 Task: Find connections with filter location Mont-Royal with filter topic #LetsWork with filter profile language German with filter current company Iris Software Inc. with filter school St. Dominic Savio High School with filter industry Retail Motor Vehicles with filter service category Packaging Design with filter keywords title Business Analyst
Action: Mouse moved to (285, 331)
Screenshot: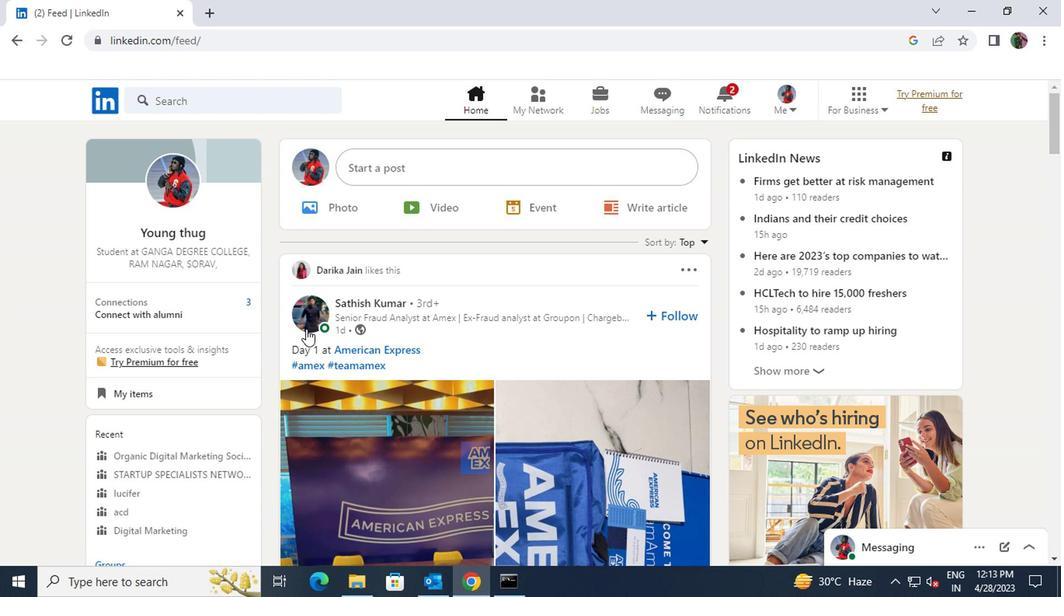 
Action: Mouse pressed left at (285, 331)
Screenshot: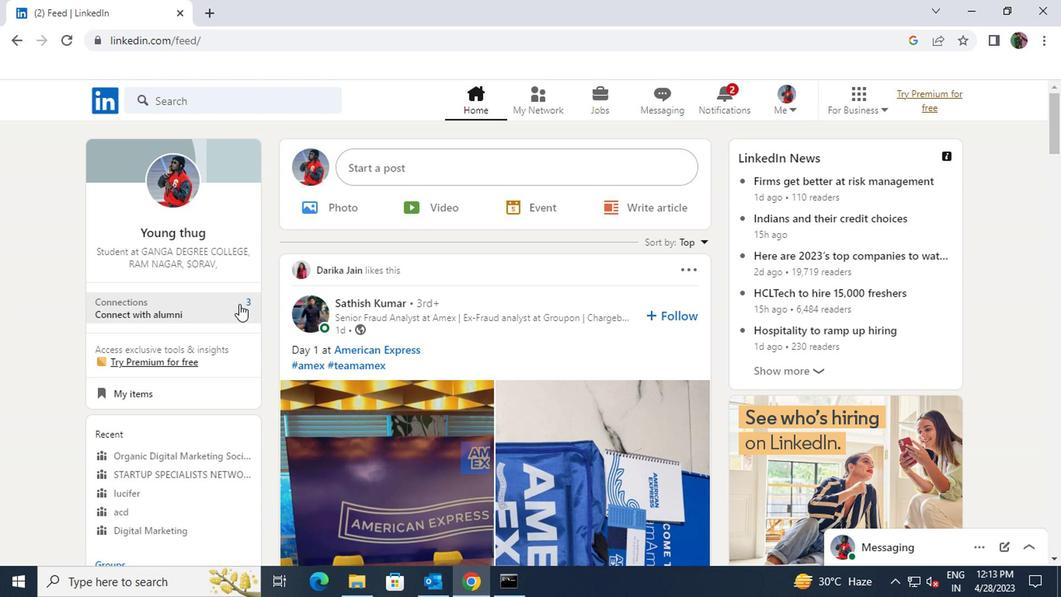 
Action: Mouse moved to (306, 250)
Screenshot: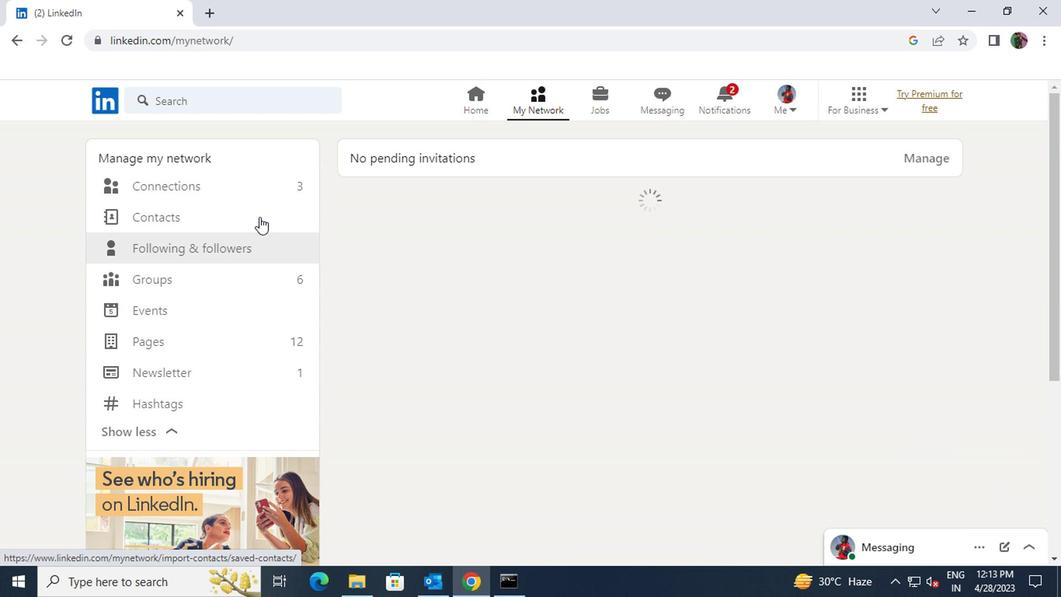 
Action: Mouse pressed left at (306, 250)
Screenshot: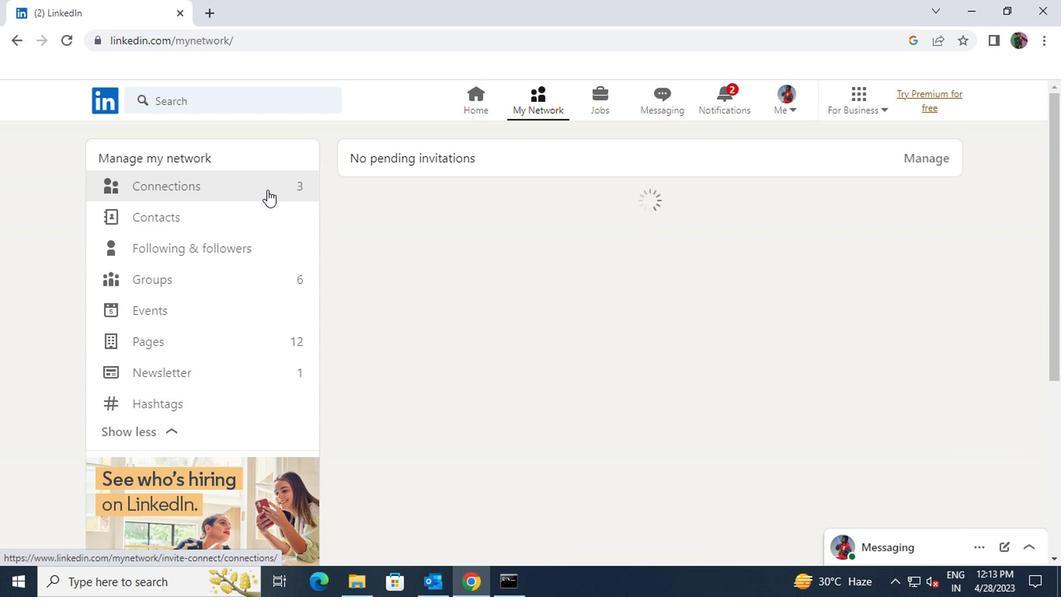 
Action: Mouse moved to (557, 245)
Screenshot: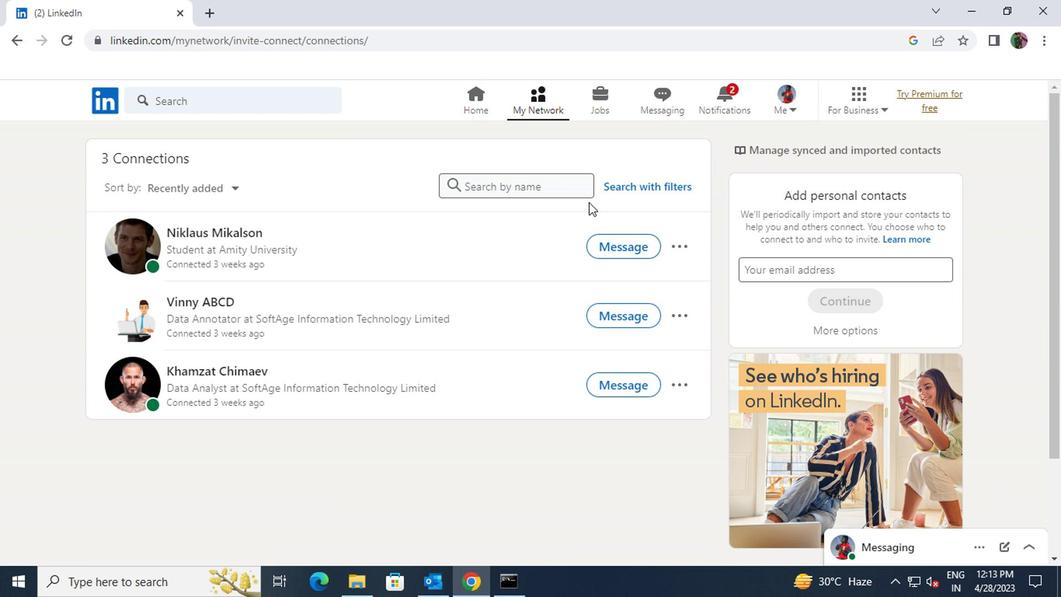 
Action: Mouse pressed left at (557, 245)
Screenshot: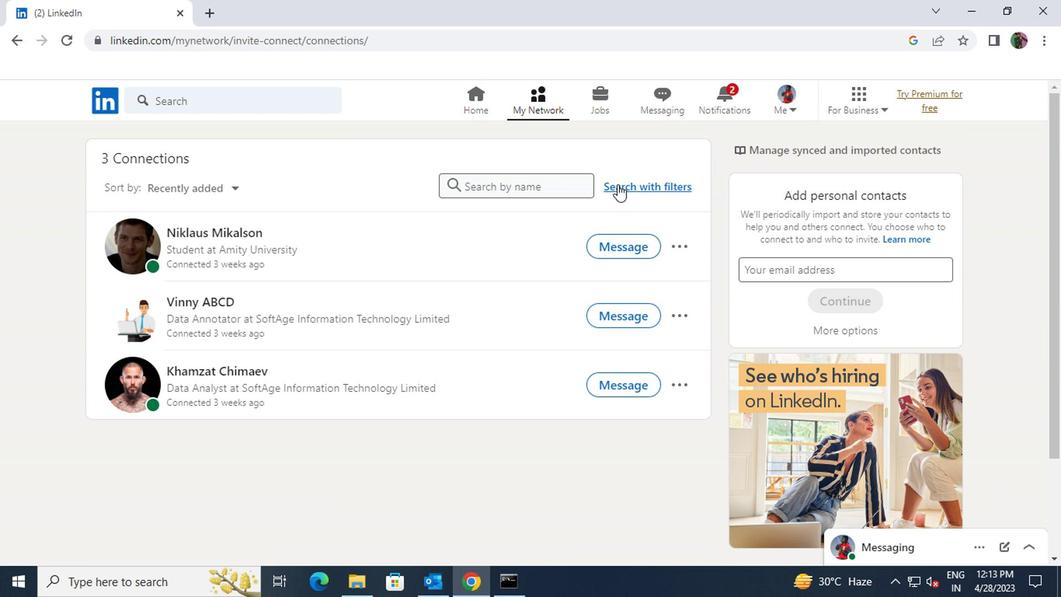 
Action: Mouse moved to (524, 217)
Screenshot: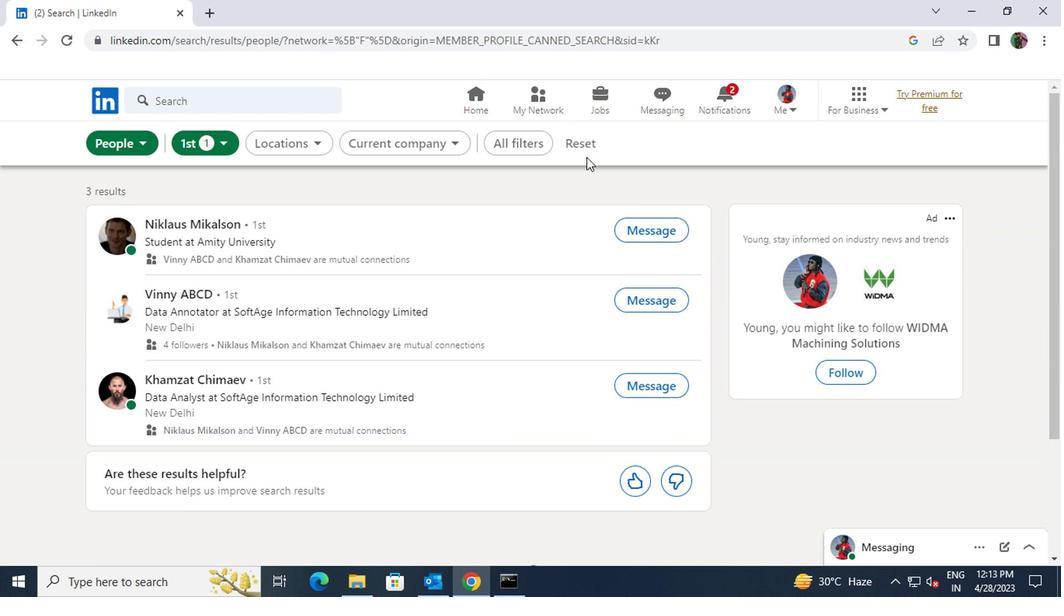 
Action: Mouse pressed left at (524, 217)
Screenshot: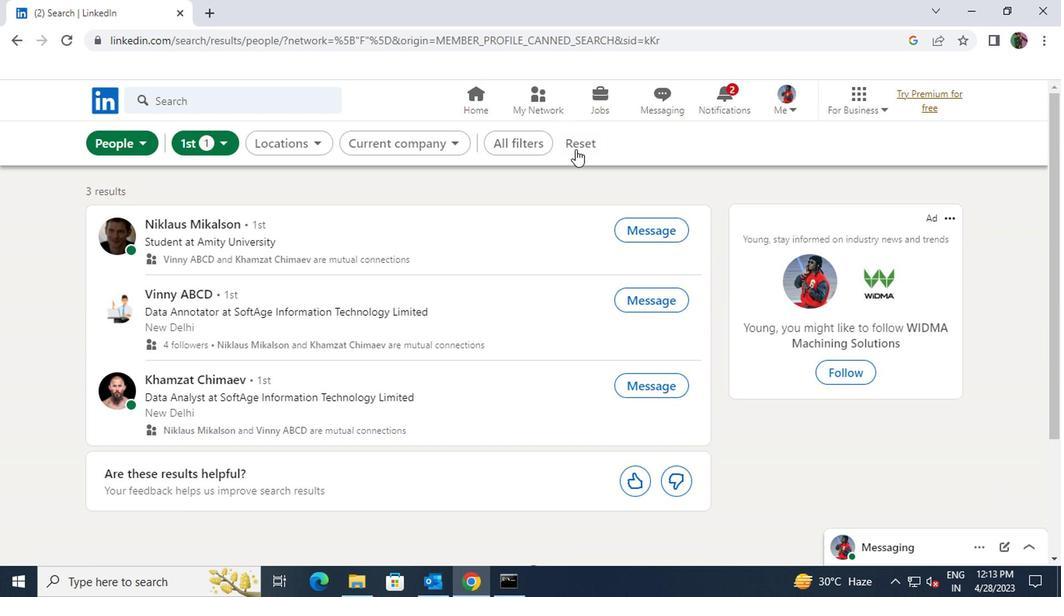 
Action: Mouse moved to (511, 214)
Screenshot: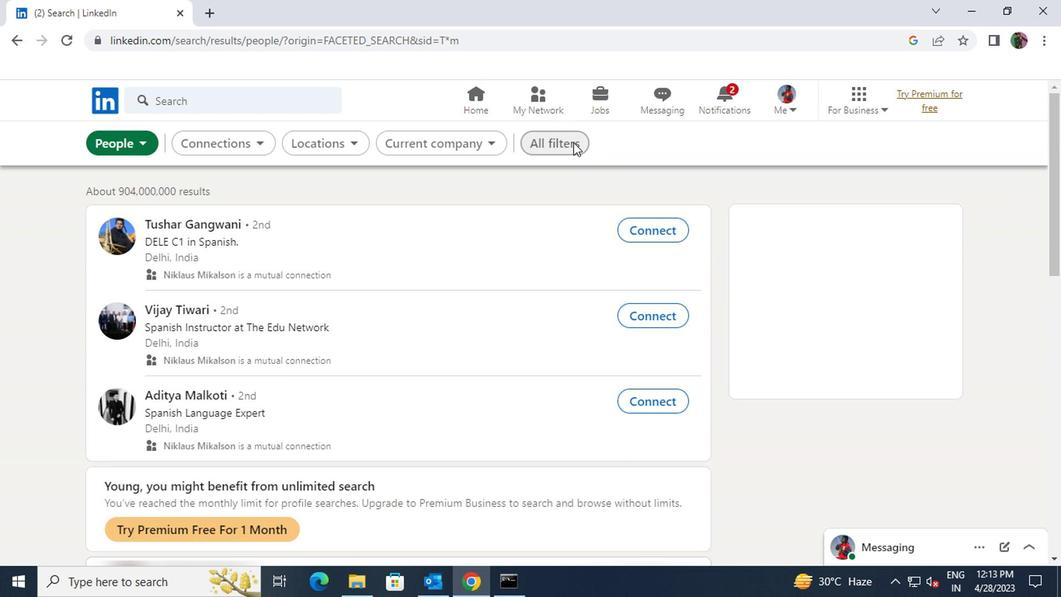 
Action: Mouse pressed left at (511, 214)
Screenshot: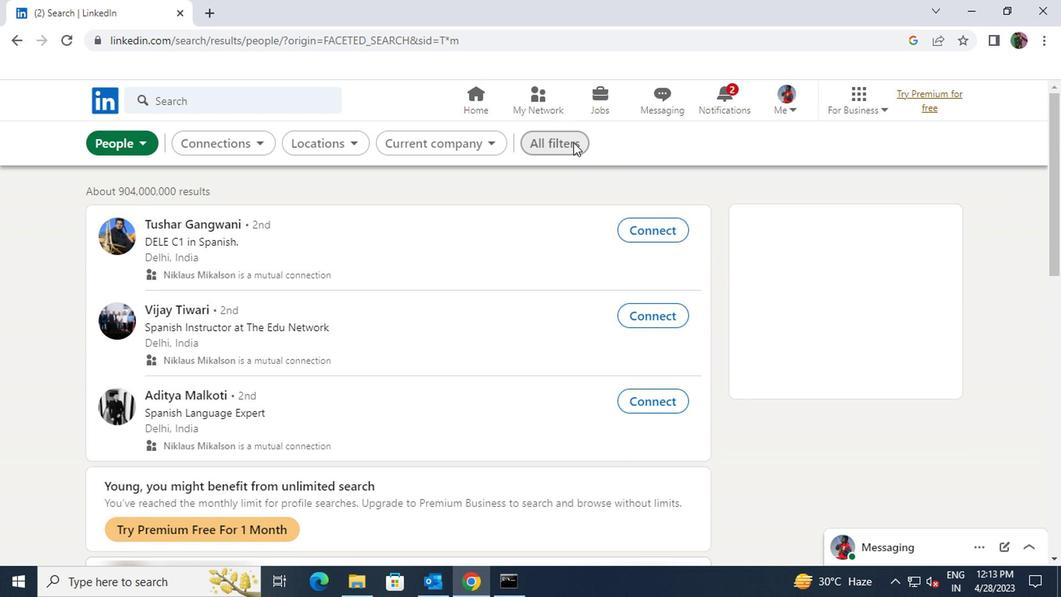 
Action: Mouse moved to (669, 343)
Screenshot: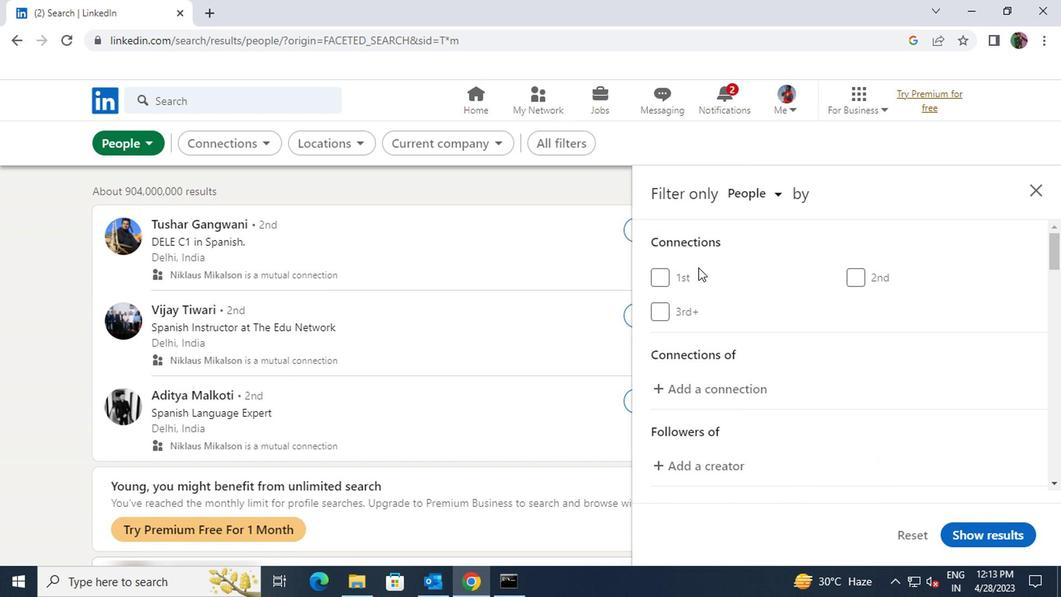 
Action: Mouse scrolled (669, 342) with delta (0, 0)
Screenshot: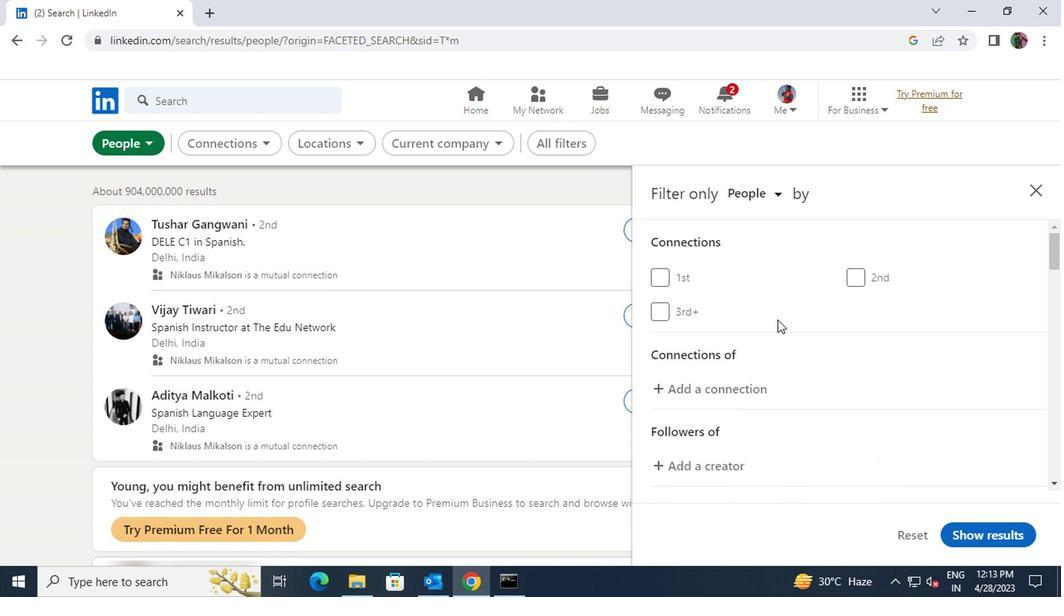 
Action: Mouse scrolled (669, 342) with delta (0, 0)
Screenshot: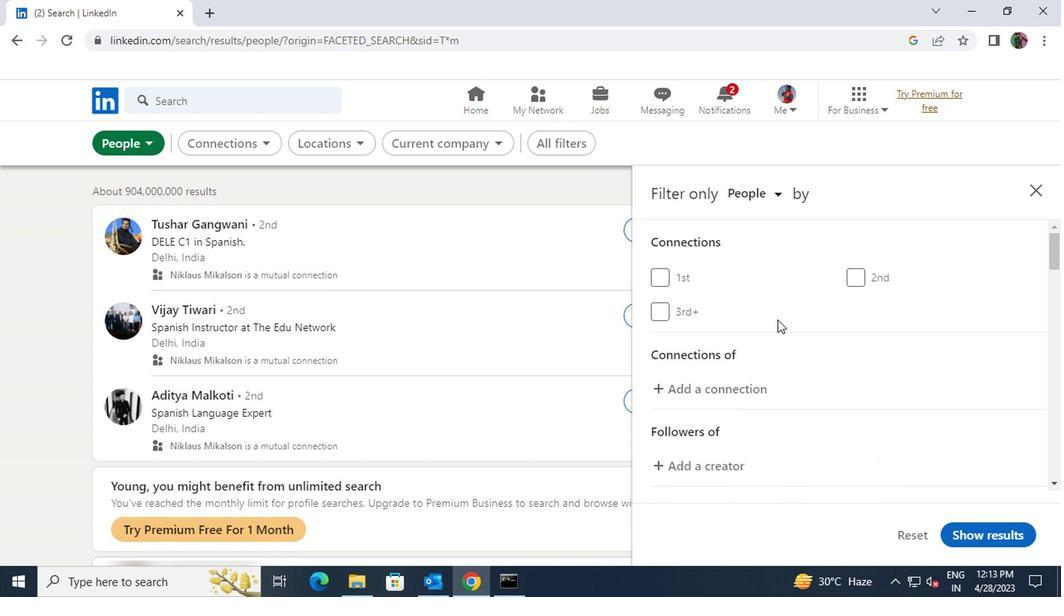 
Action: Mouse scrolled (669, 342) with delta (0, 0)
Screenshot: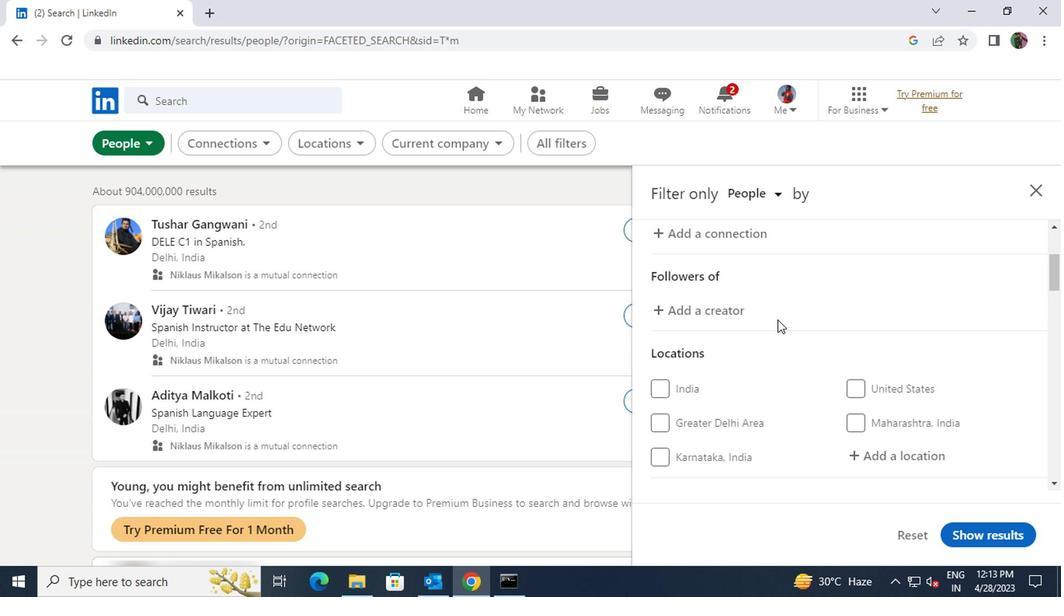 
Action: Mouse moved to (727, 386)
Screenshot: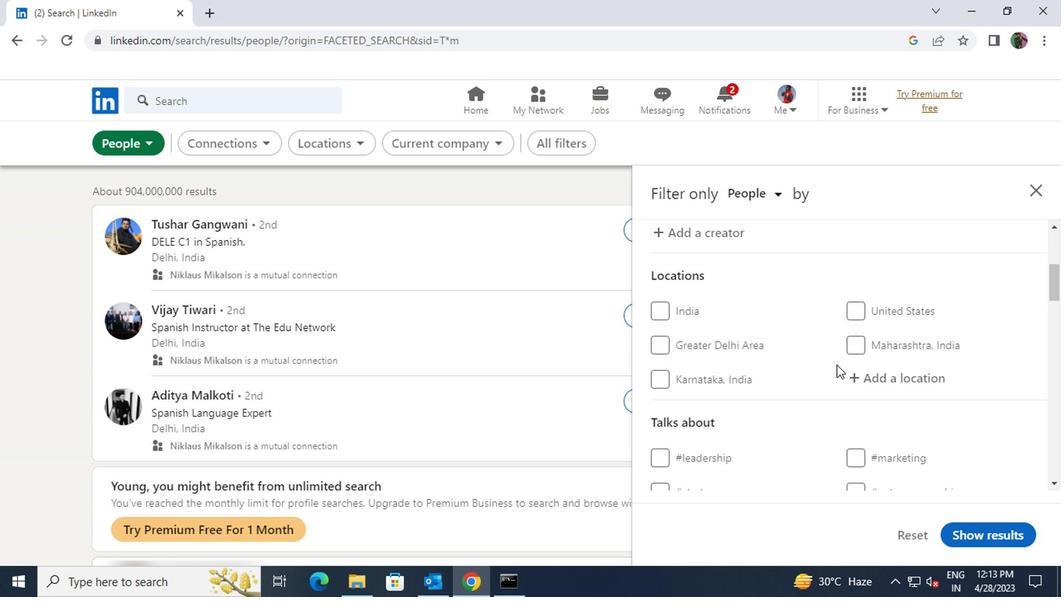 
Action: Mouse pressed left at (727, 386)
Screenshot: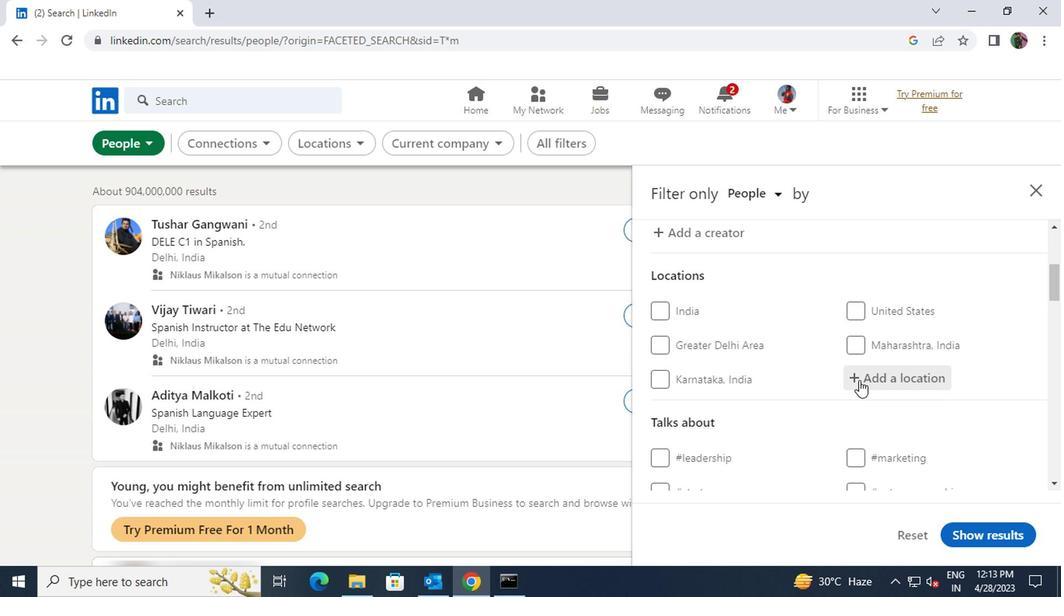 
Action: Key pressed <Key.shift>MONT<Key.space><Key.shift>ROYAL
Screenshot: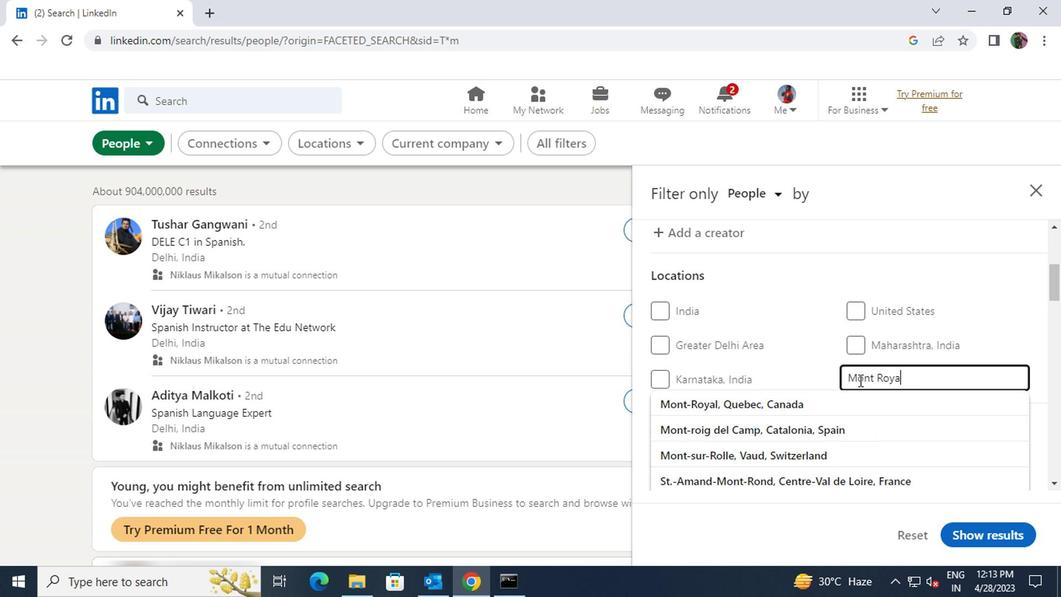 
Action: Mouse moved to (732, 400)
Screenshot: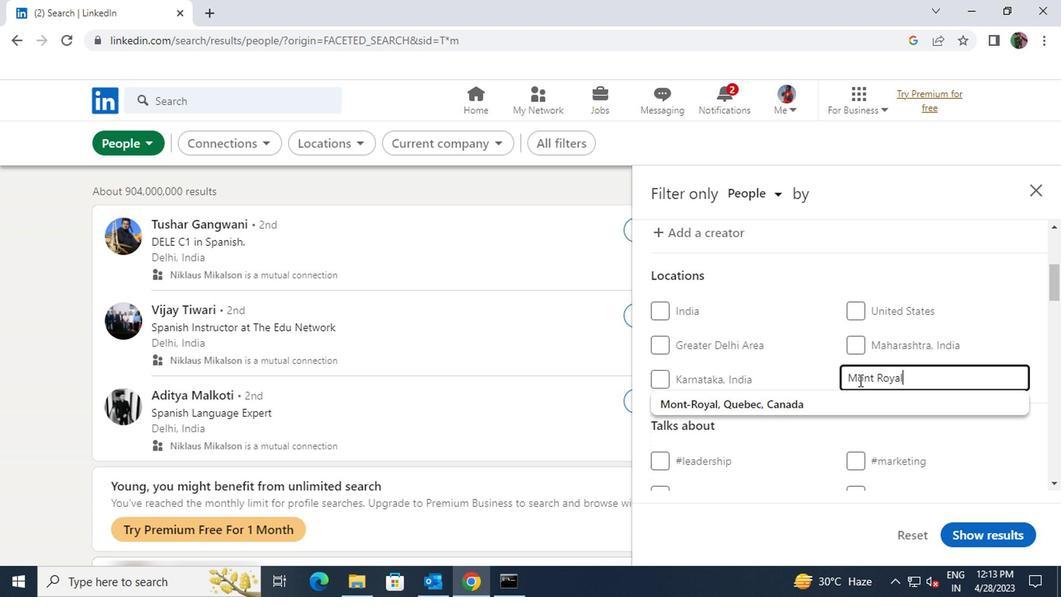 
Action: Mouse pressed left at (732, 400)
Screenshot: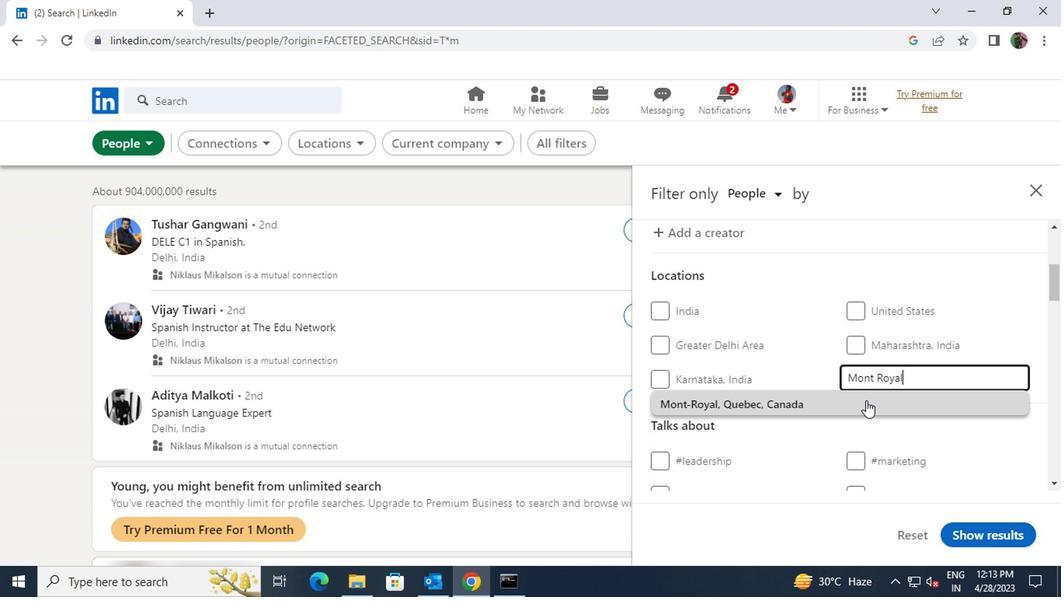 
Action: Mouse scrolled (732, 400) with delta (0, 0)
Screenshot: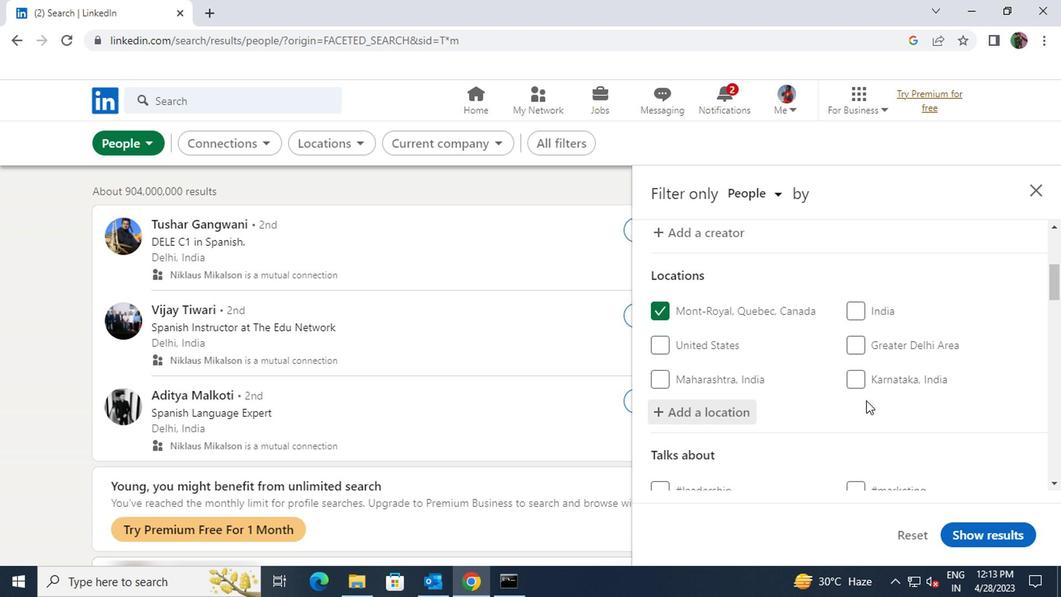 
Action: Mouse scrolled (732, 400) with delta (0, 0)
Screenshot: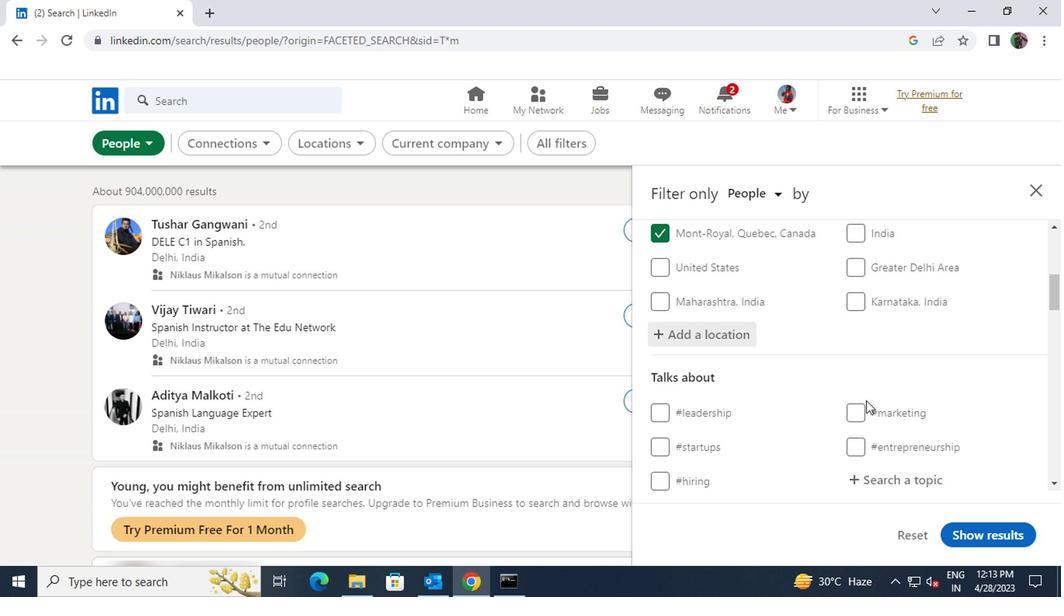 
Action: Mouse pressed left at (732, 400)
Screenshot: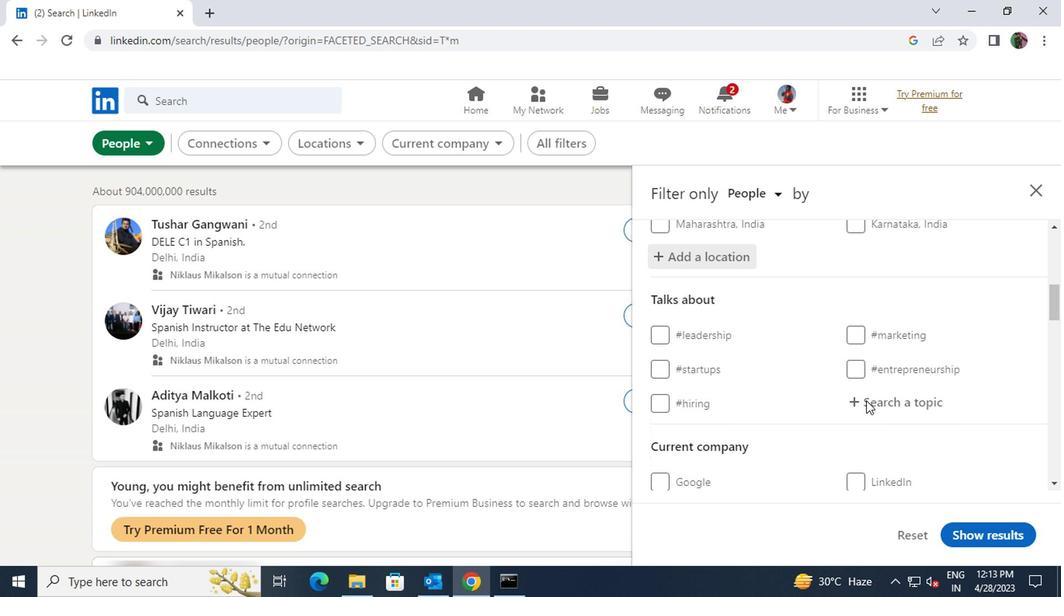 
Action: Key pressed <Key.shift>LETSWORK
Screenshot: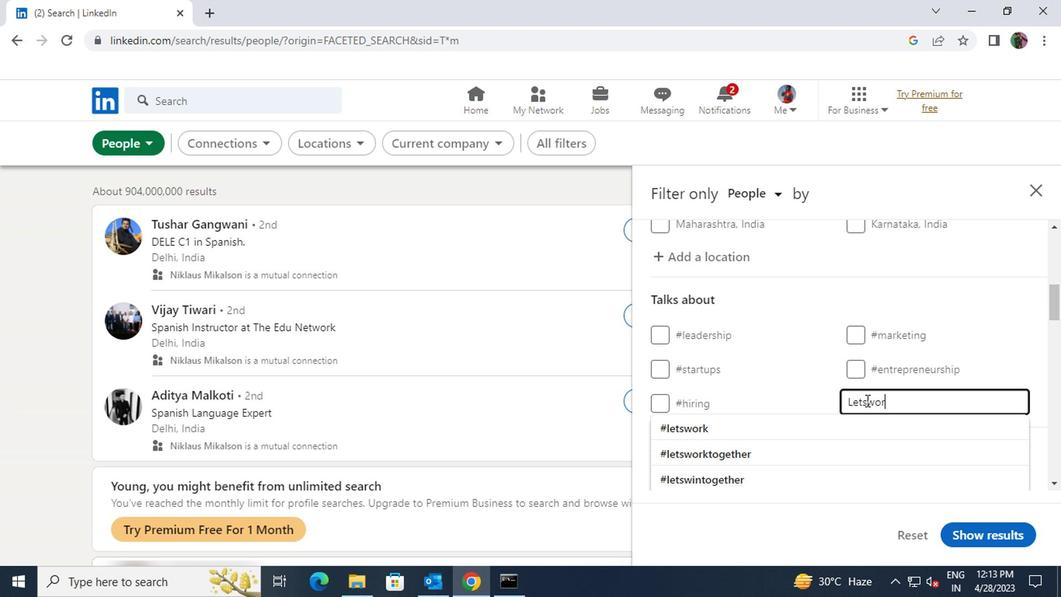 
Action: Mouse moved to (723, 413)
Screenshot: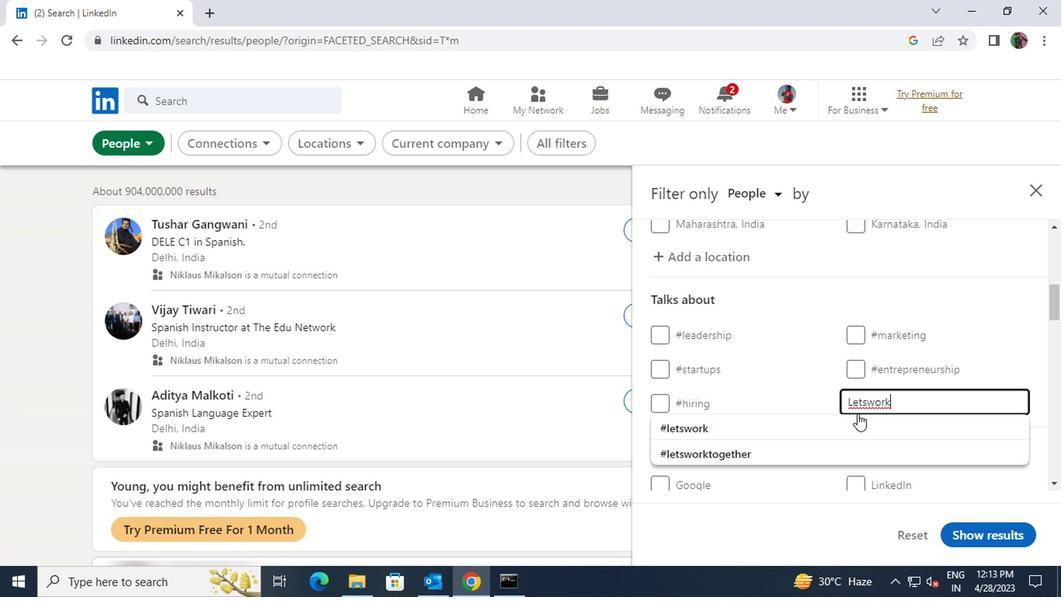 
Action: Mouse pressed left at (723, 413)
Screenshot: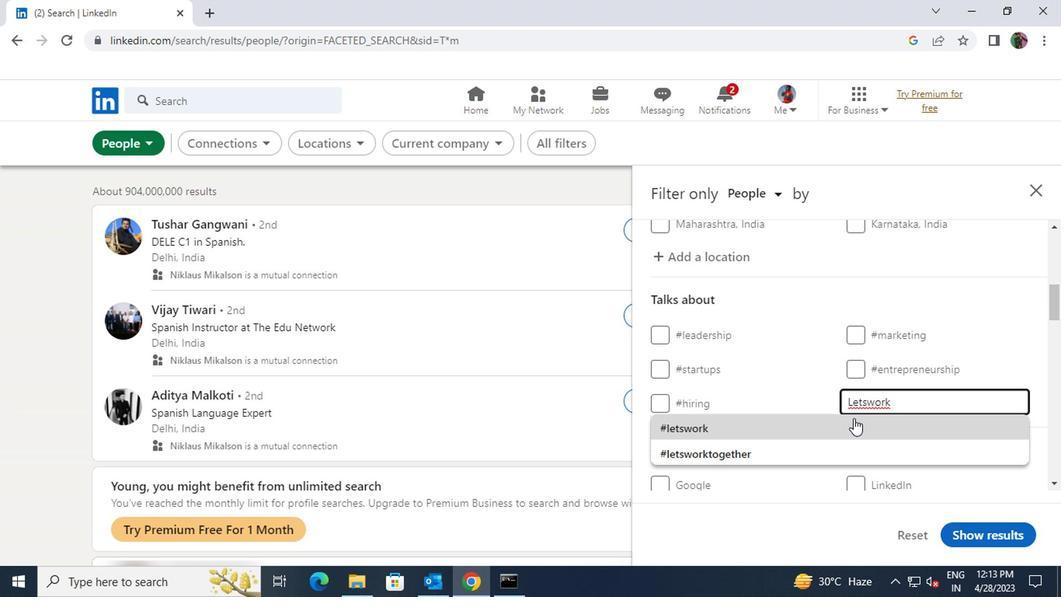 
Action: Mouse scrolled (723, 413) with delta (0, 0)
Screenshot: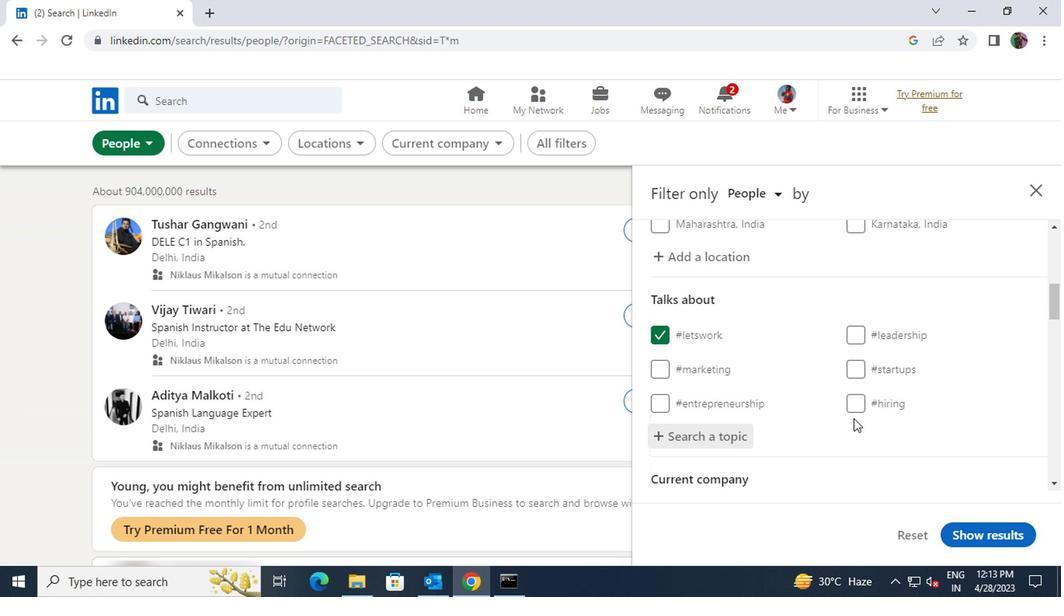 
Action: Mouse scrolled (723, 413) with delta (0, 0)
Screenshot: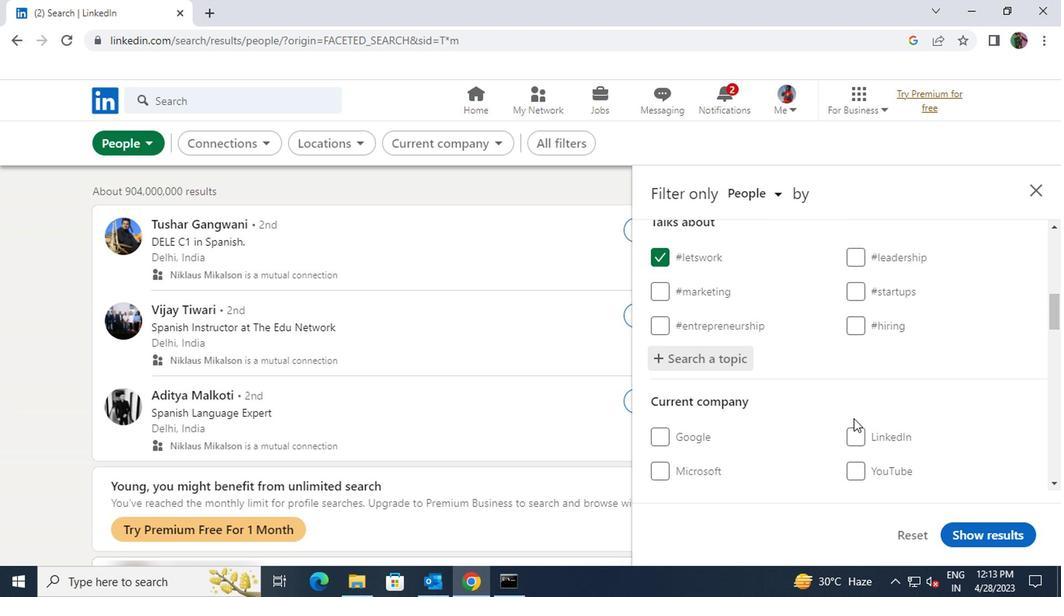 
Action: Mouse scrolled (723, 413) with delta (0, 0)
Screenshot: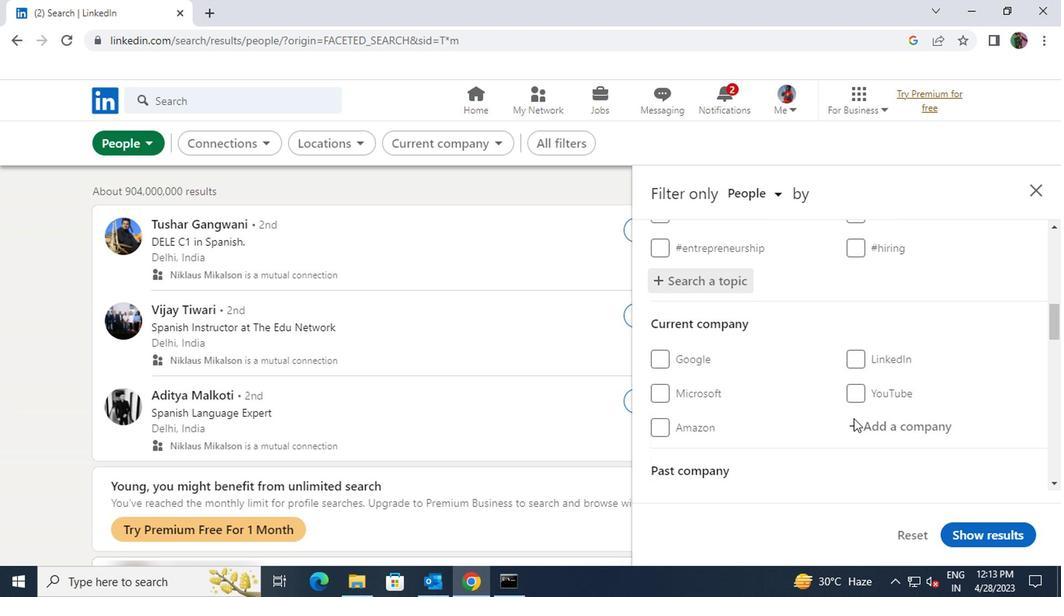 
Action: Mouse scrolled (723, 413) with delta (0, 0)
Screenshot: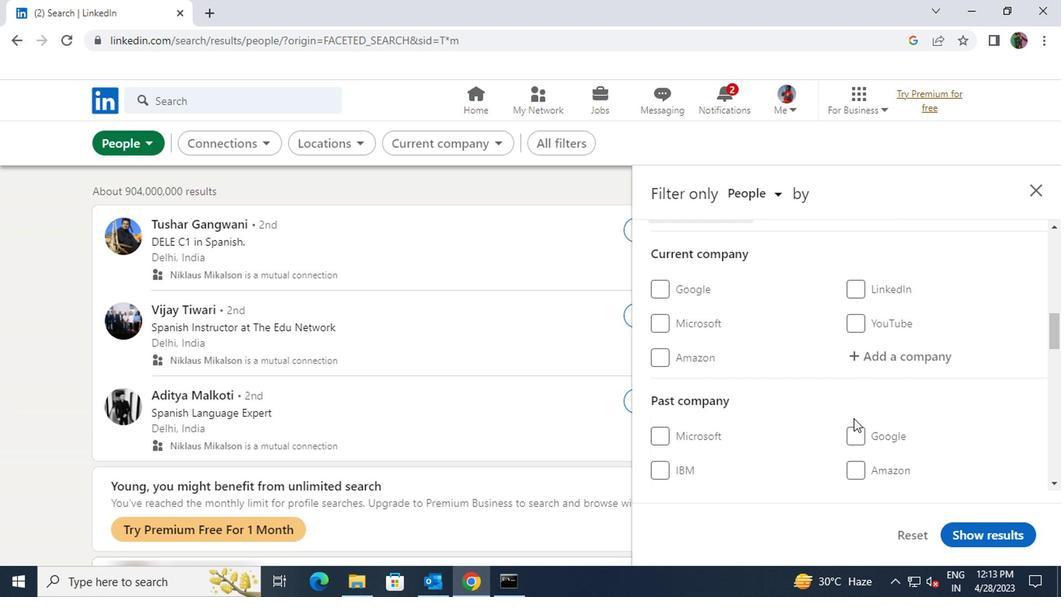
Action: Mouse scrolled (723, 413) with delta (0, 0)
Screenshot: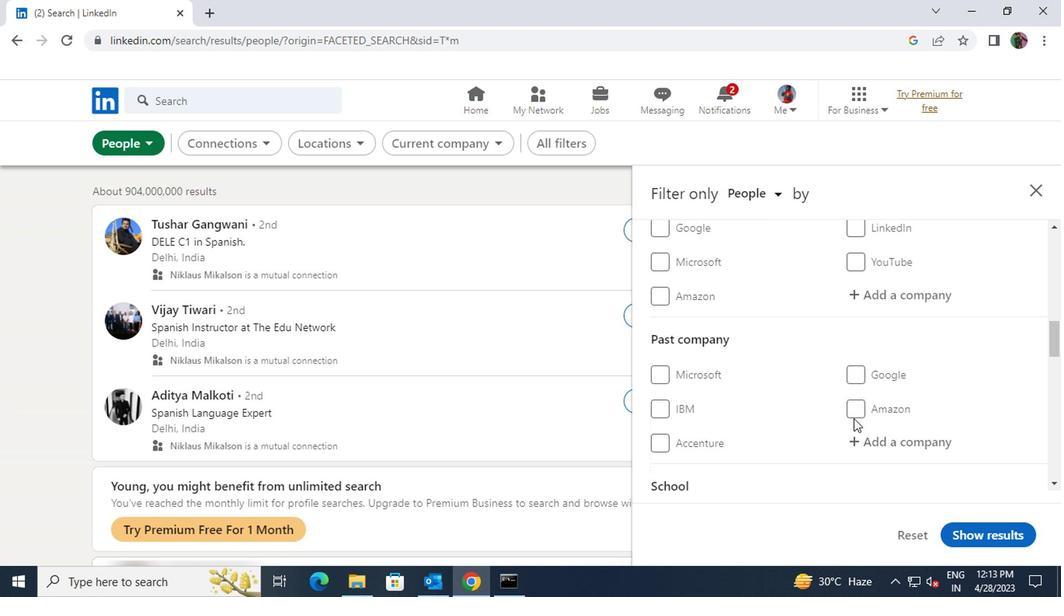 
Action: Mouse scrolled (723, 413) with delta (0, 0)
Screenshot: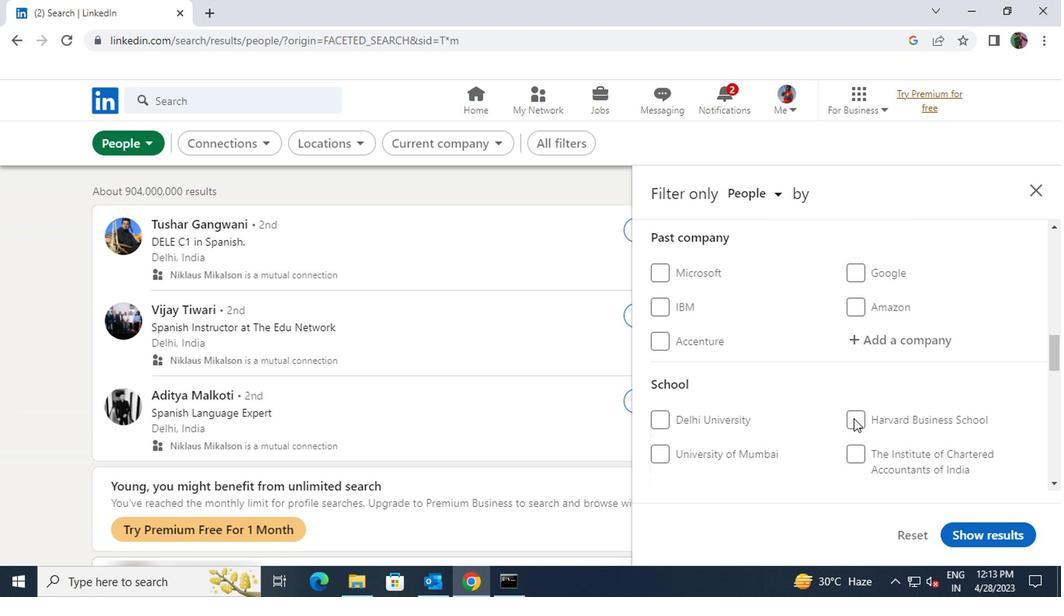 
Action: Mouse scrolled (723, 413) with delta (0, 0)
Screenshot: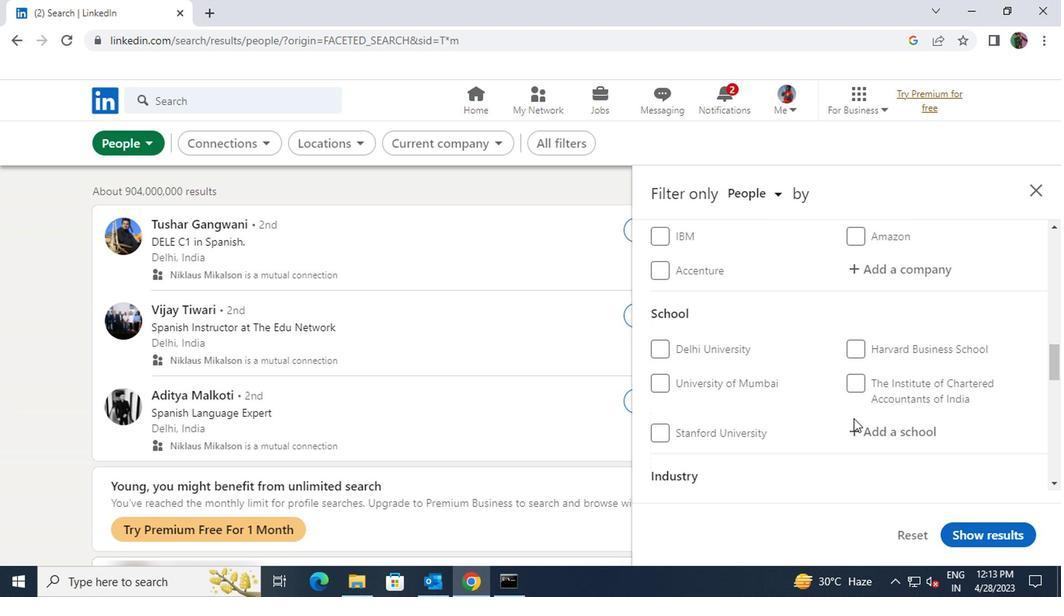 
Action: Mouse scrolled (723, 413) with delta (0, 0)
Screenshot: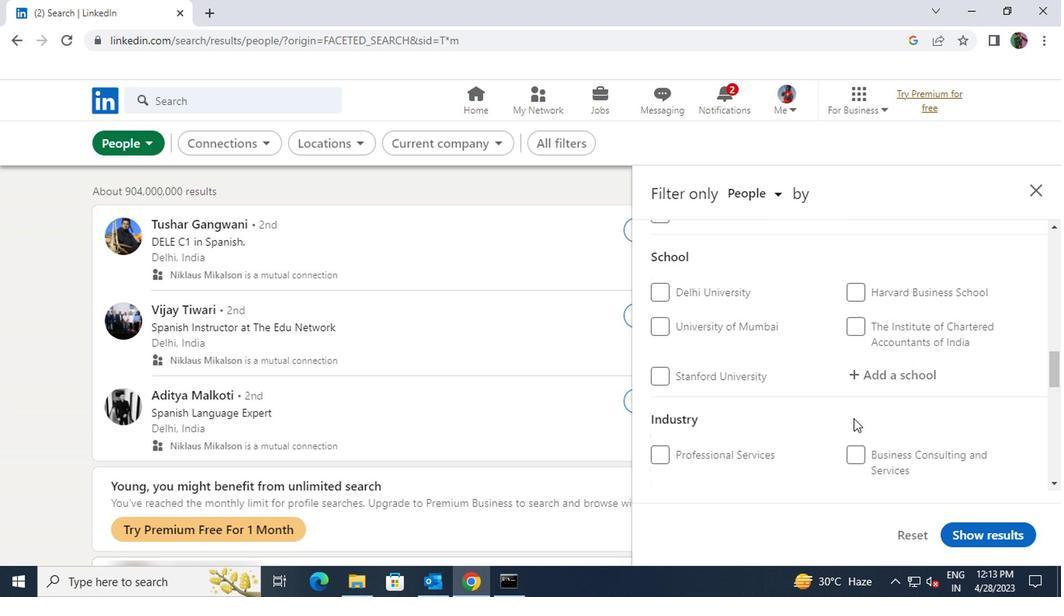 
Action: Mouse scrolled (723, 413) with delta (0, 0)
Screenshot: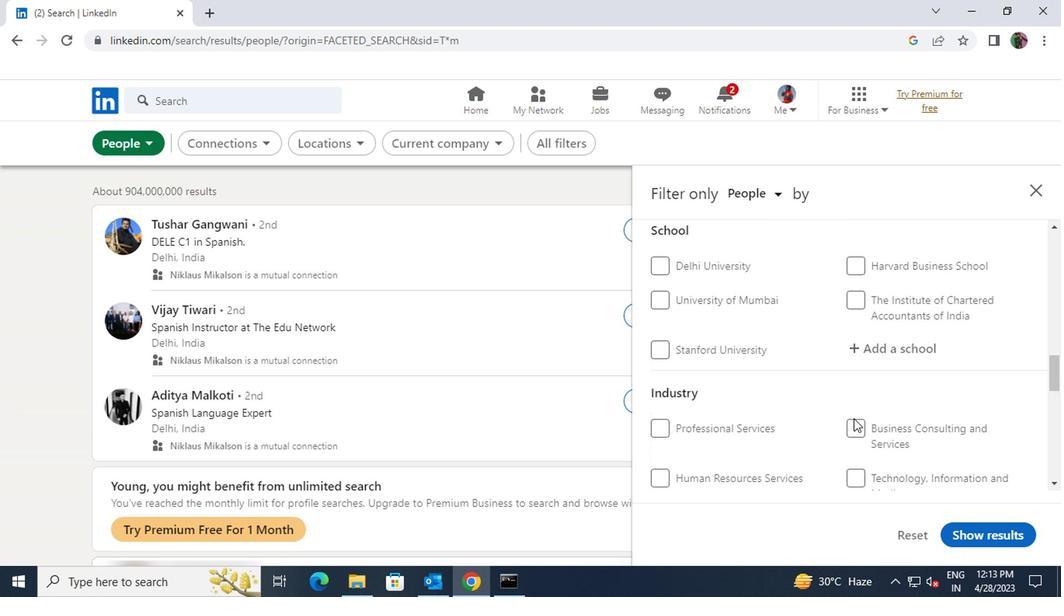 
Action: Mouse scrolled (723, 413) with delta (0, 0)
Screenshot: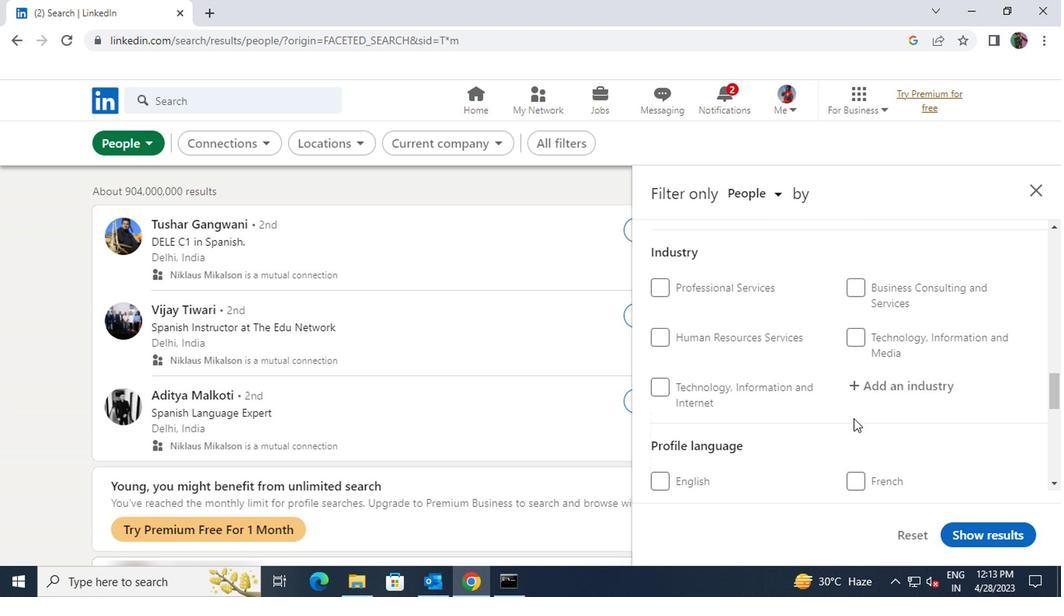 
Action: Mouse moved to (591, 437)
Screenshot: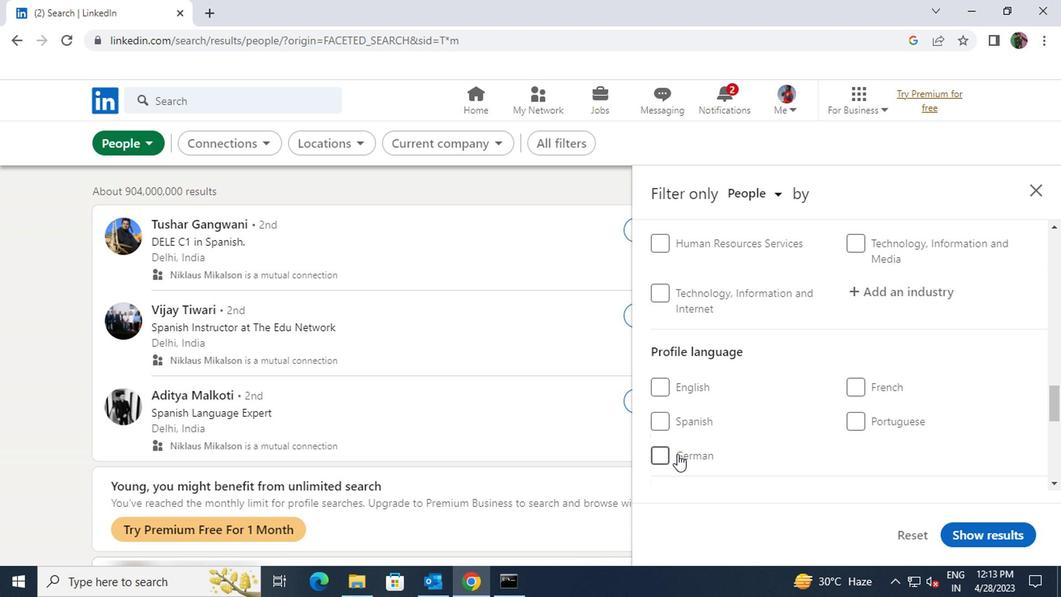 
Action: Mouse pressed left at (591, 437)
Screenshot: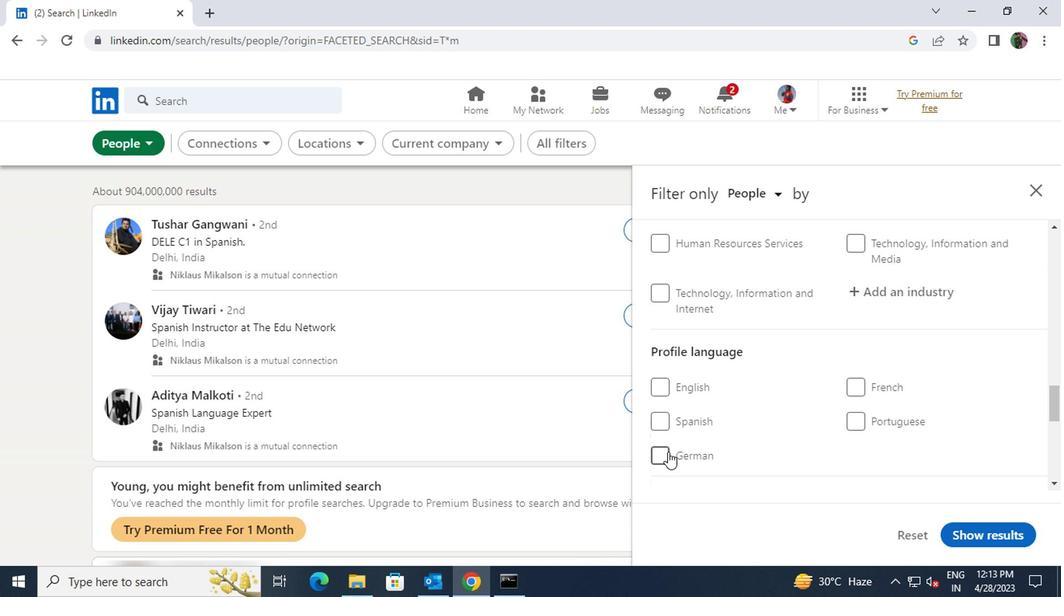 
Action: Mouse moved to (679, 427)
Screenshot: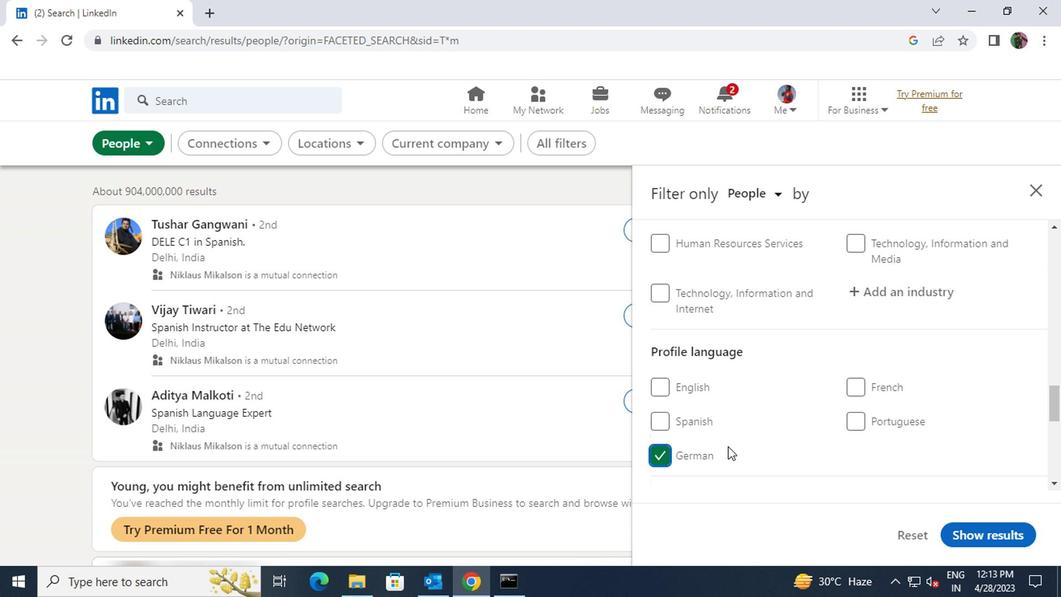 
Action: Mouse scrolled (679, 428) with delta (0, 0)
Screenshot: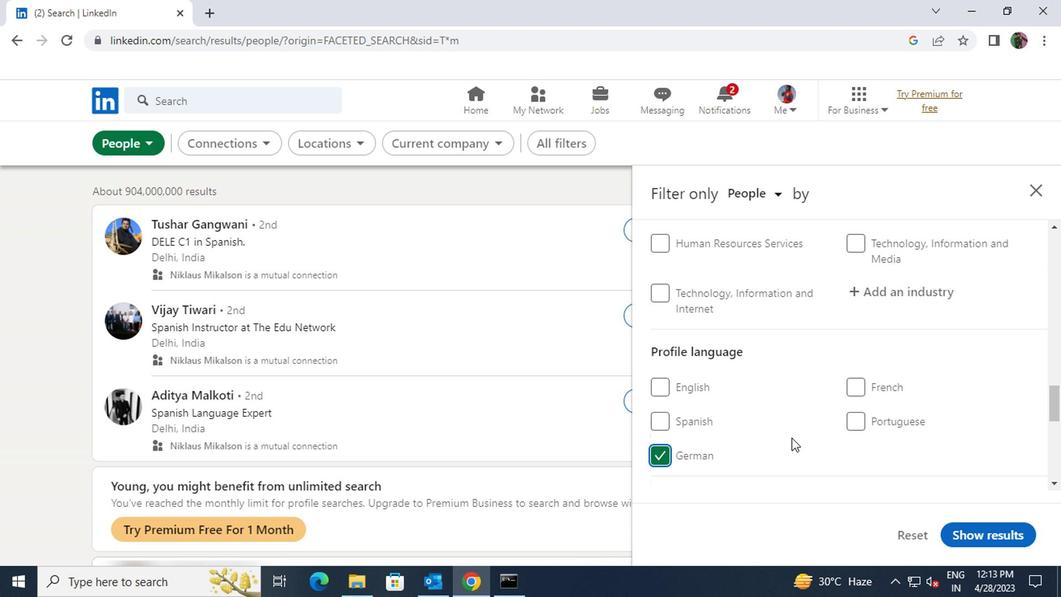
Action: Mouse scrolled (679, 428) with delta (0, 0)
Screenshot: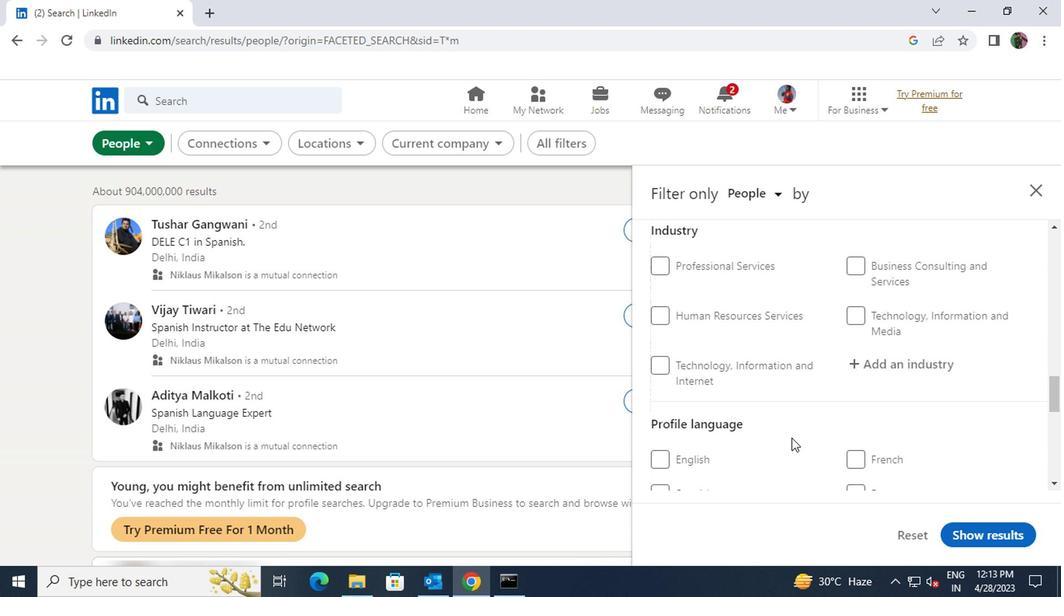 
Action: Mouse scrolled (679, 428) with delta (0, 0)
Screenshot: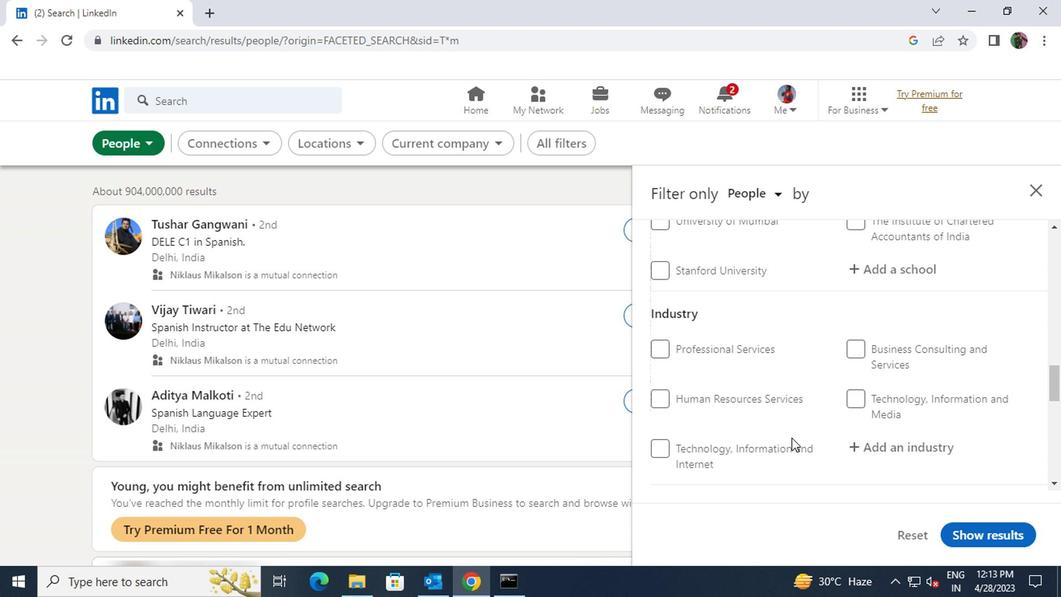 
Action: Mouse scrolled (679, 428) with delta (0, 0)
Screenshot: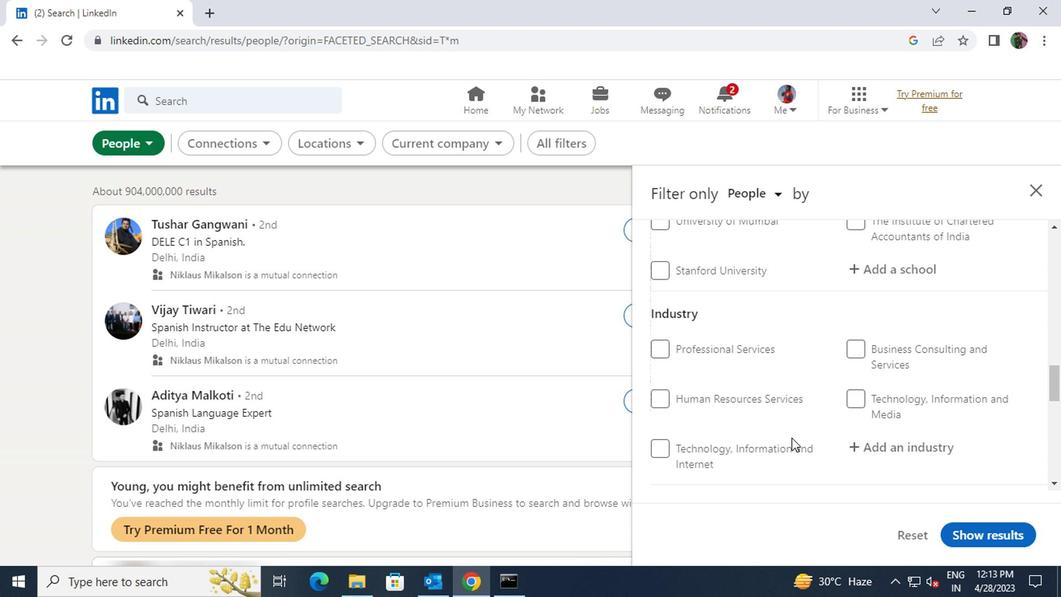 
Action: Mouse scrolled (679, 428) with delta (0, 0)
Screenshot: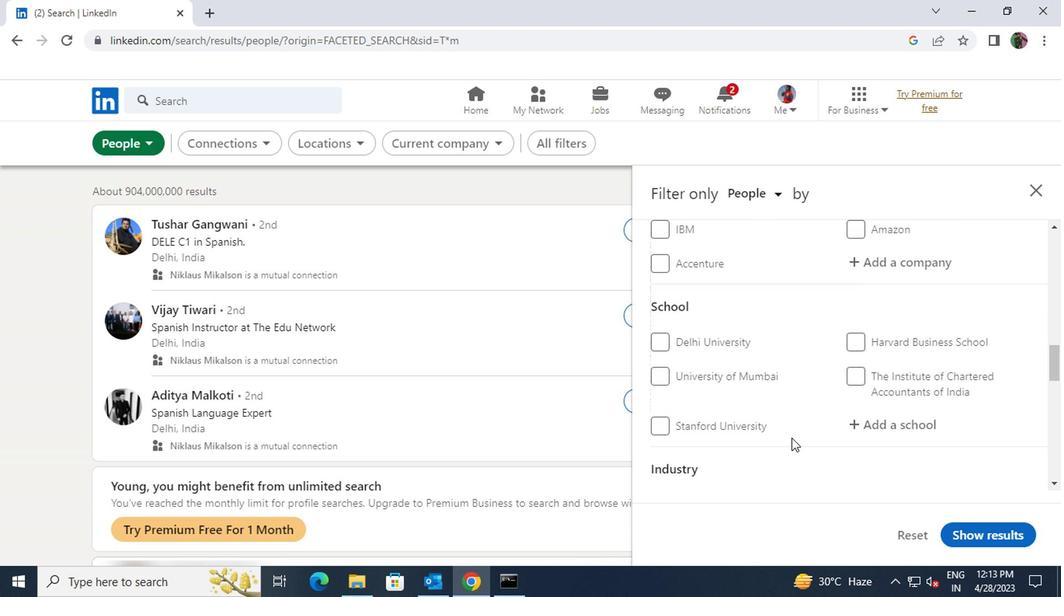 
Action: Mouse scrolled (679, 428) with delta (0, 0)
Screenshot: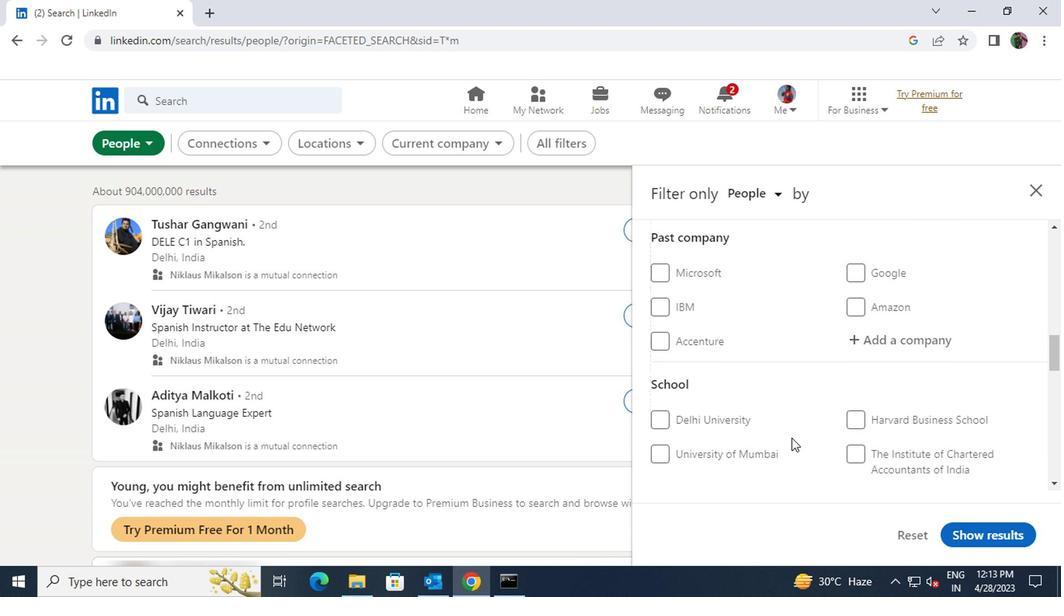 
Action: Mouse scrolled (679, 428) with delta (0, 0)
Screenshot: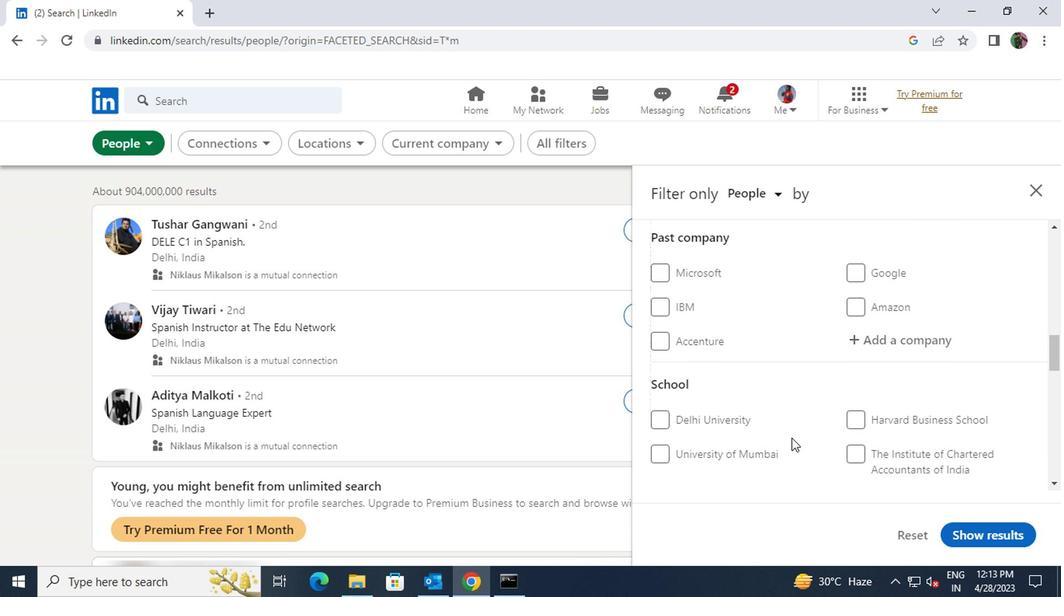 
Action: Mouse scrolled (679, 428) with delta (0, 0)
Screenshot: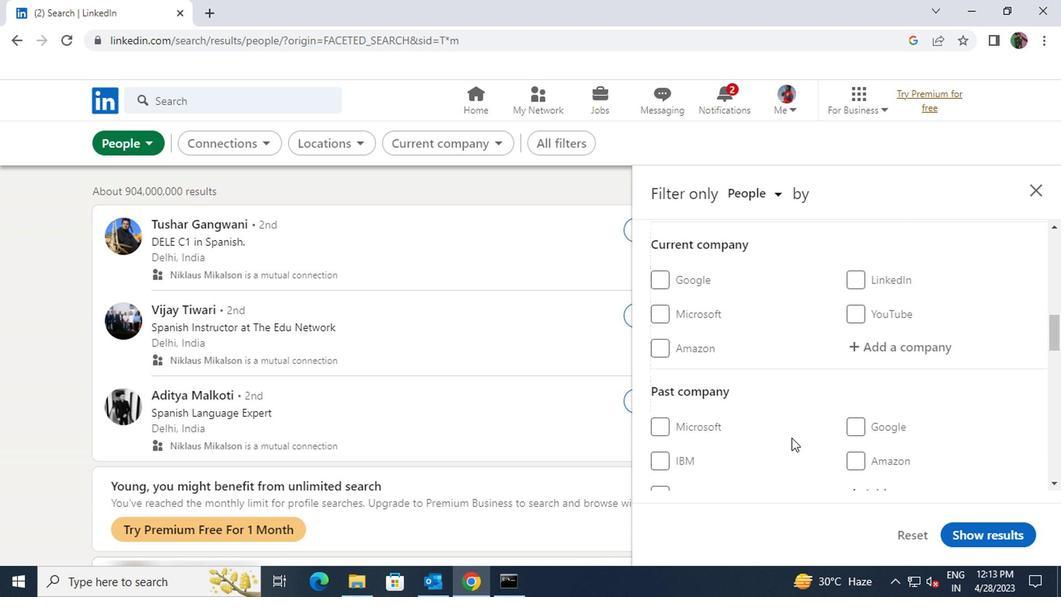 
Action: Mouse moved to (748, 422)
Screenshot: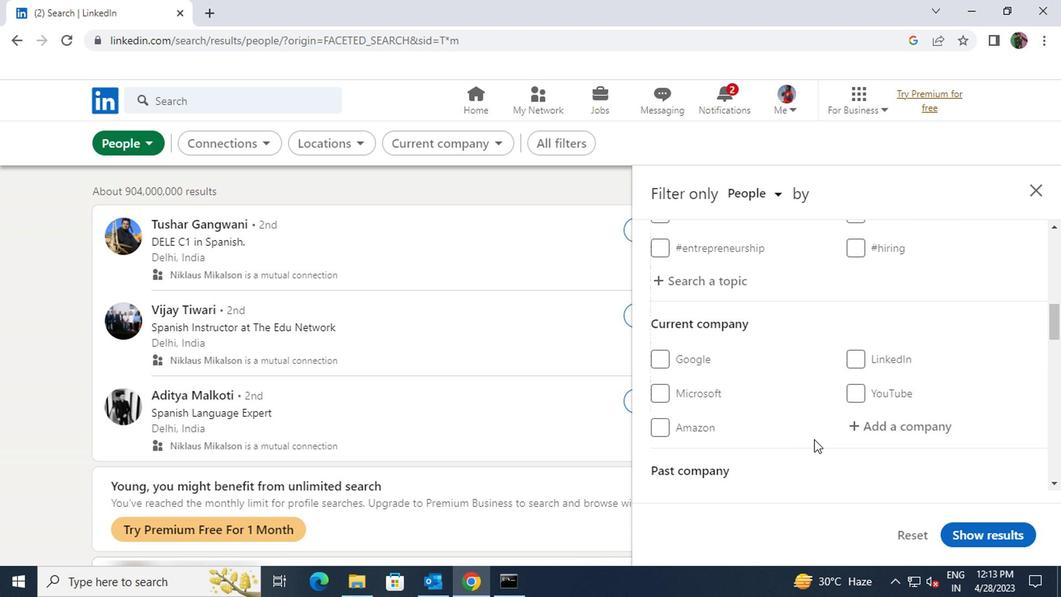 
Action: Mouse pressed left at (748, 422)
Screenshot: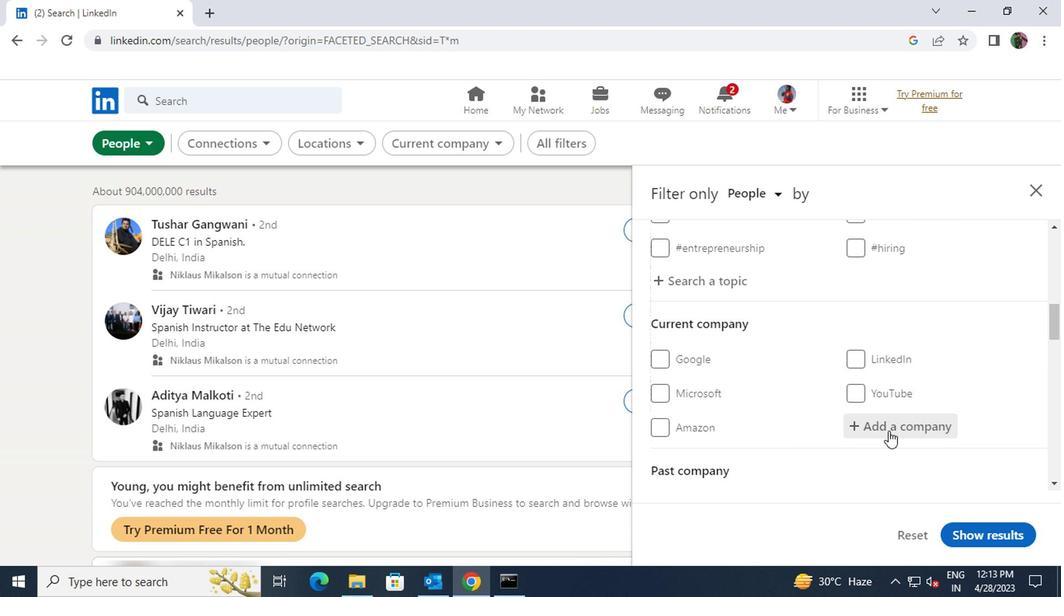 
Action: Key pressed <Key.shift><Key.shift>IRIS
Screenshot: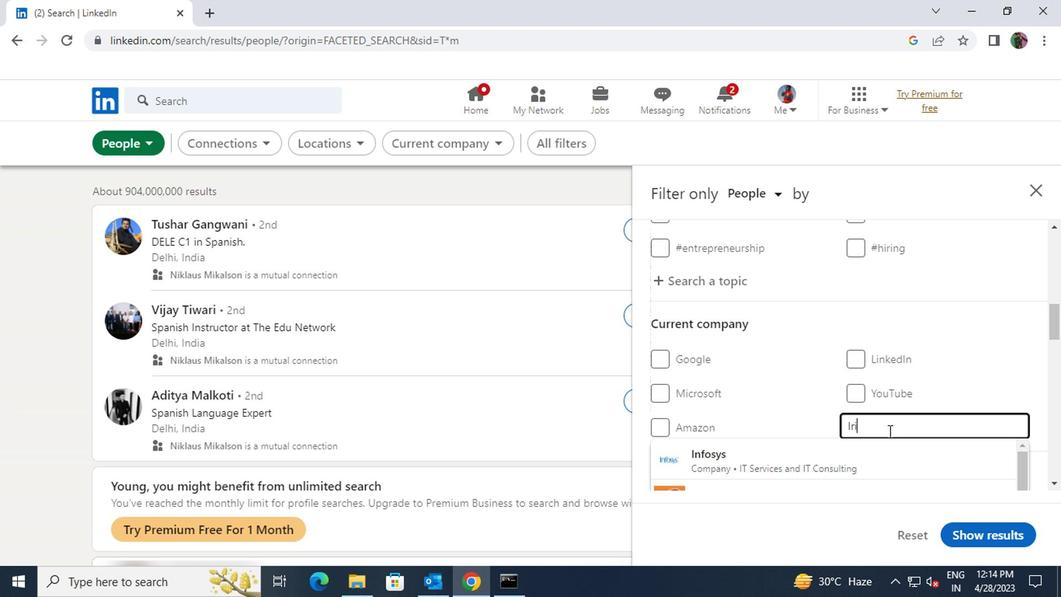 
Action: Mouse scrolled (748, 421) with delta (0, 0)
Screenshot: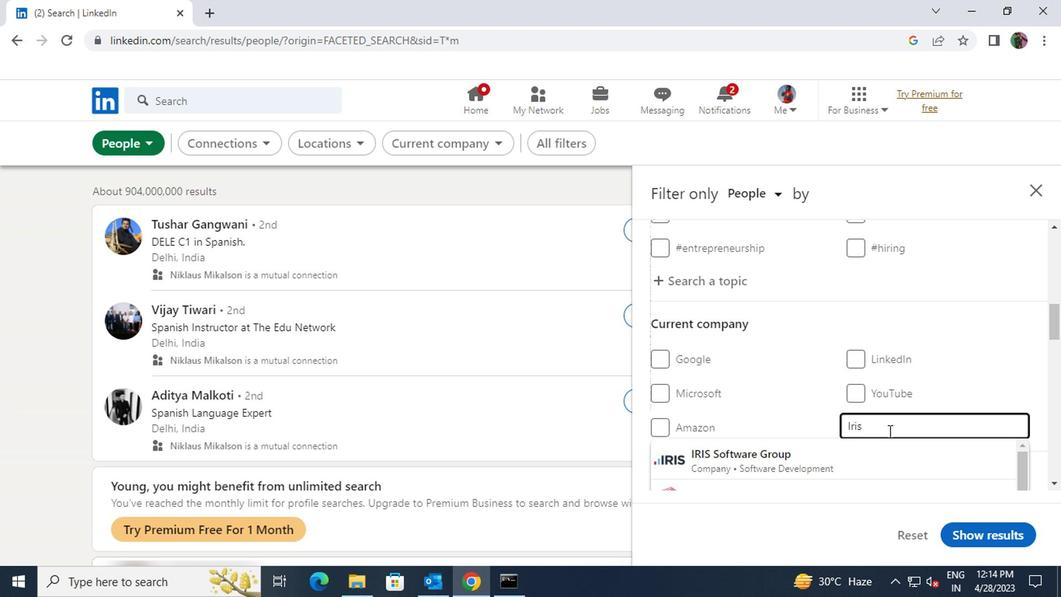 
Action: Mouse moved to (743, 439)
Screenshot: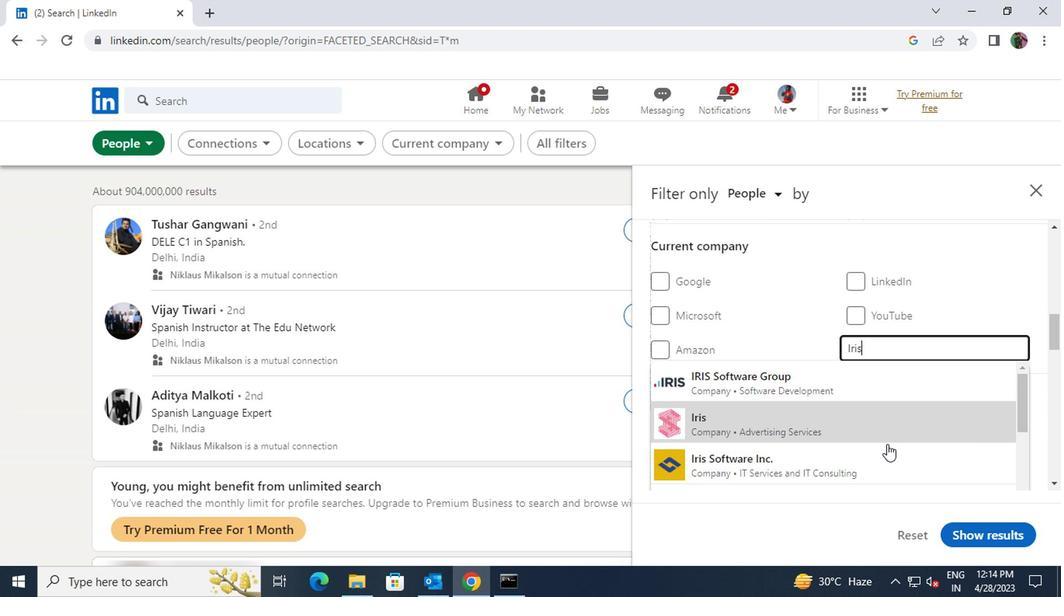 
Action: Mouse pressed left at (743, 439)
Screenshot: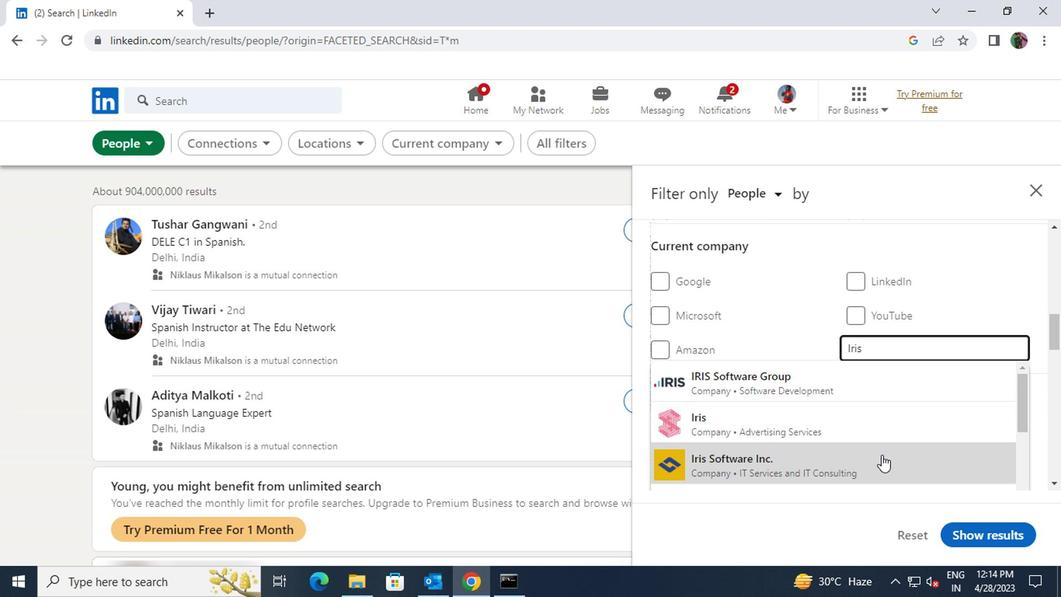 
Action: Mouse scrolled (743, 439) with delta (0, 0)
Screenshot: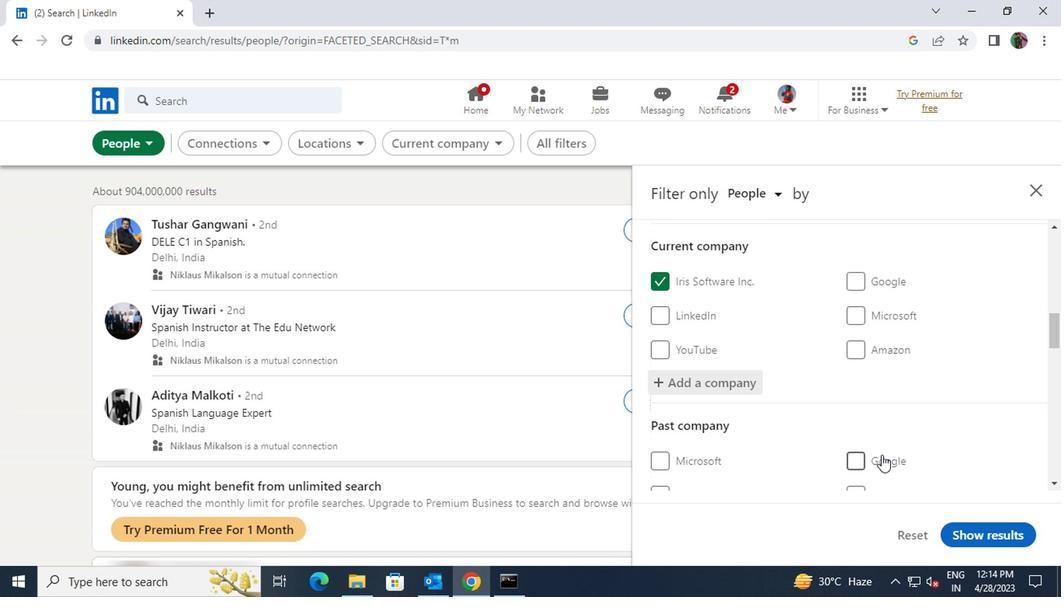 
Action: Mouse scrolled (743, 439) with delta (0, 0)
Screenshot: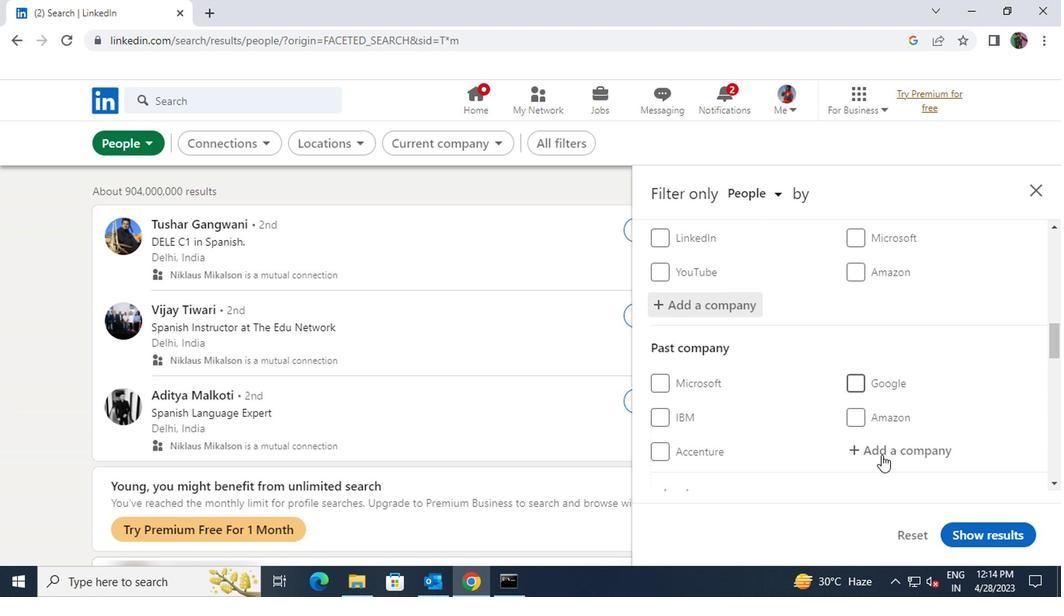 
Action: Mouse scrolled (743, 439) with delta (0, 0)
Screenshot: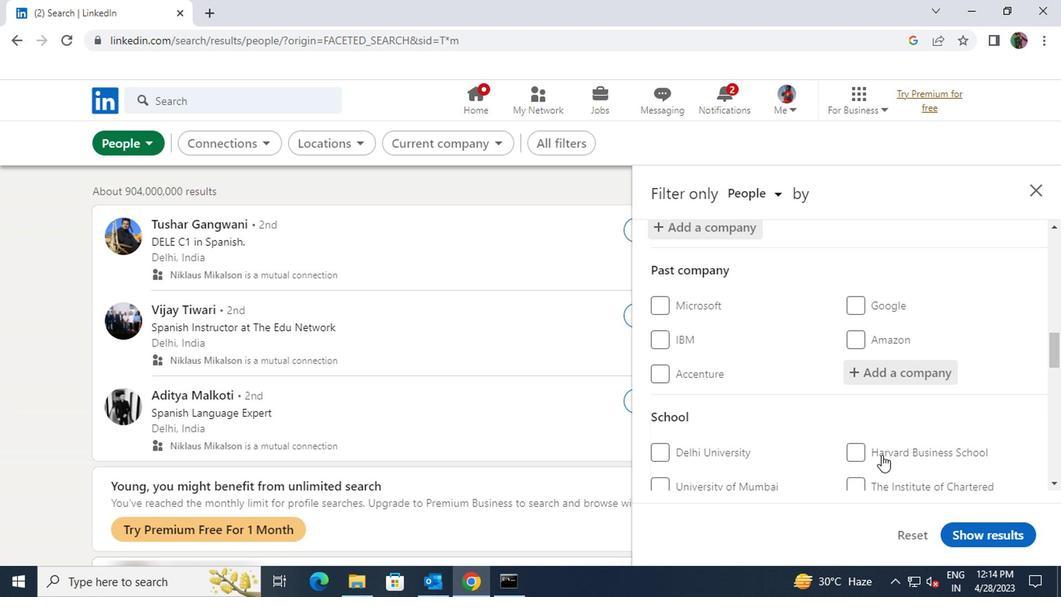 
Action: Mouse moved to (743, 438)
Screenshot: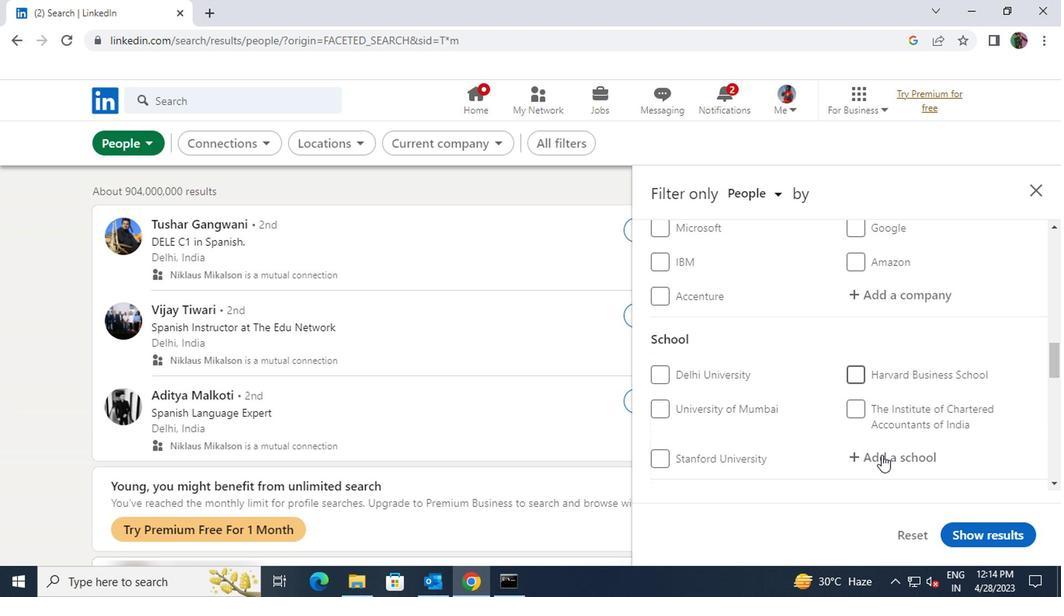 
Action: Mouse pressed left at (743, 438)
Screenshot: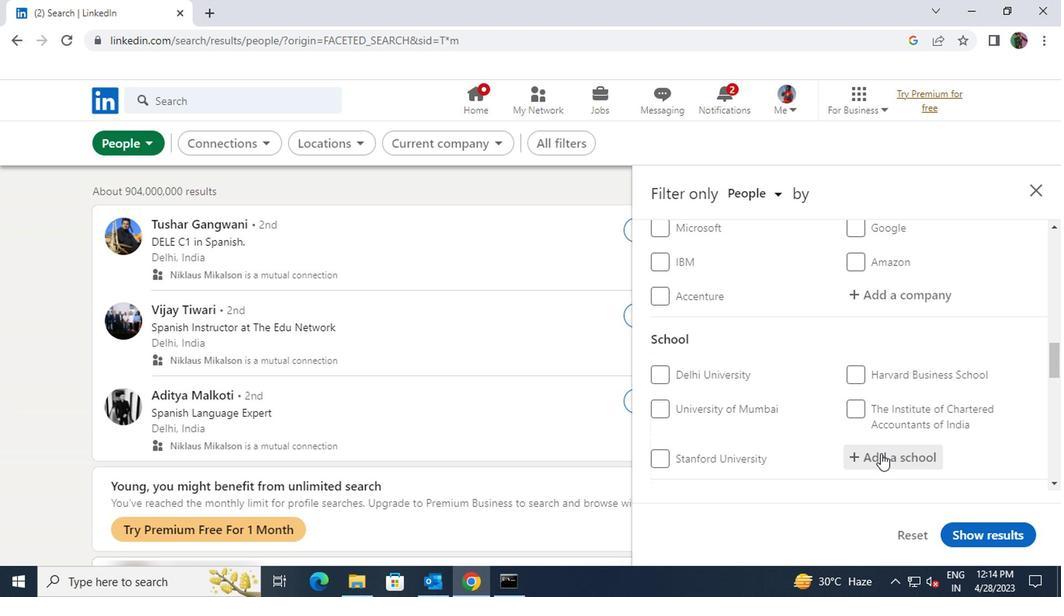 
Action: Key pressed <Key.shift><Key.shift><Key.shift><Key.shift><Key.shift>ST.<Key.space><Key.shift>DOMIN
Screenshot: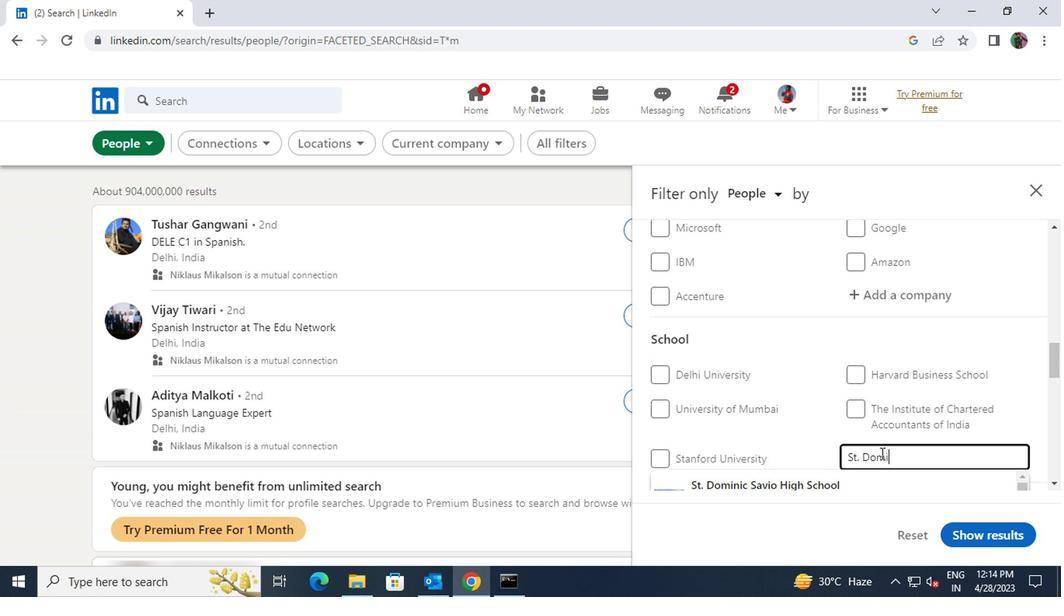 
Action: Mouse scrolled (743, 438) with delta (0, 0)
Screenshot: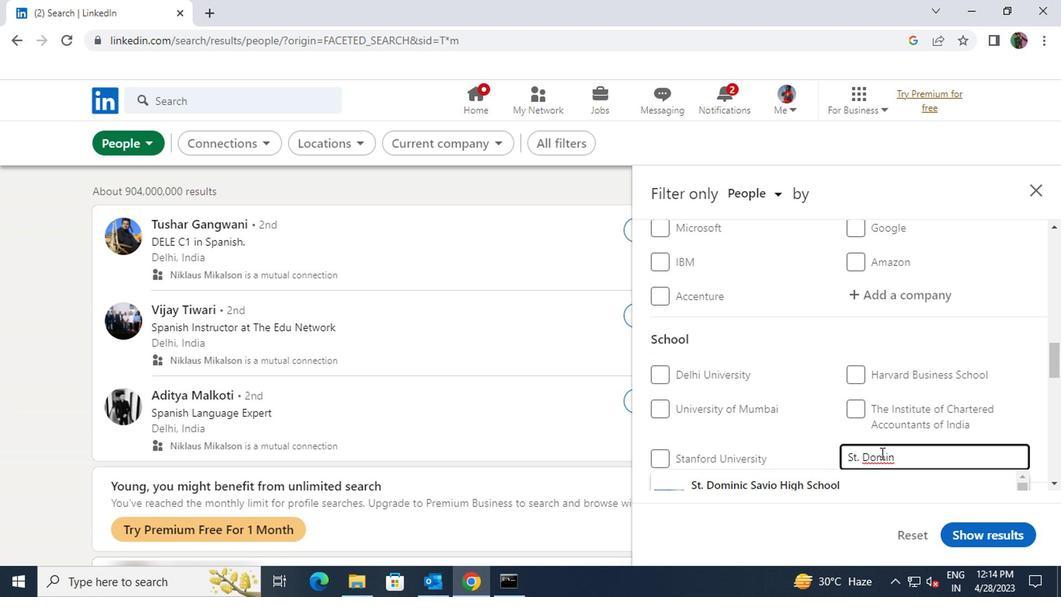 
Action: Mouse moved to (736, 403)
Screenshot: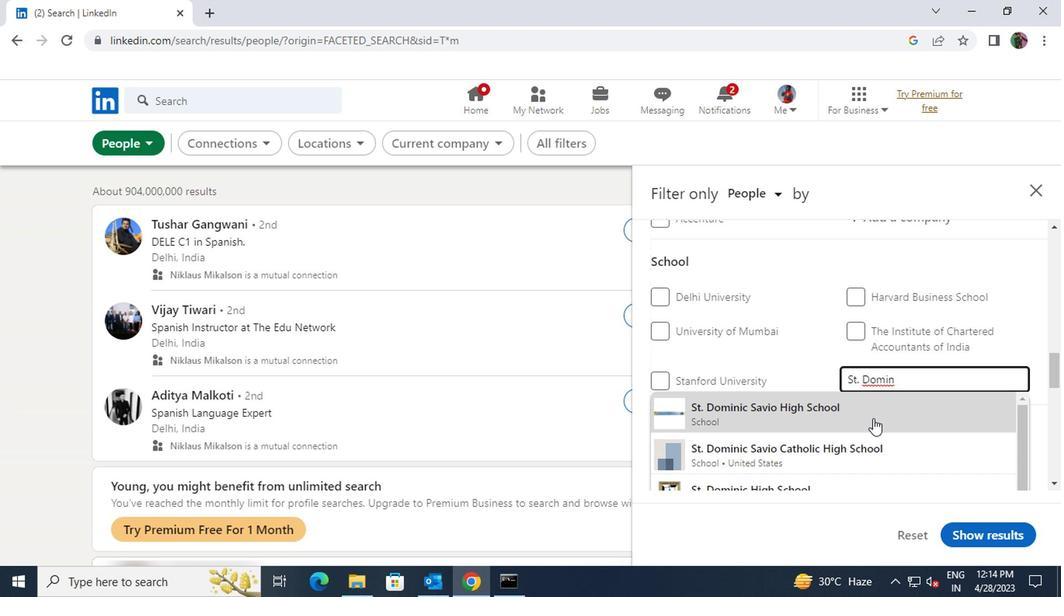 
Action: Mouse pressed left at (736, 403)
Screenshot: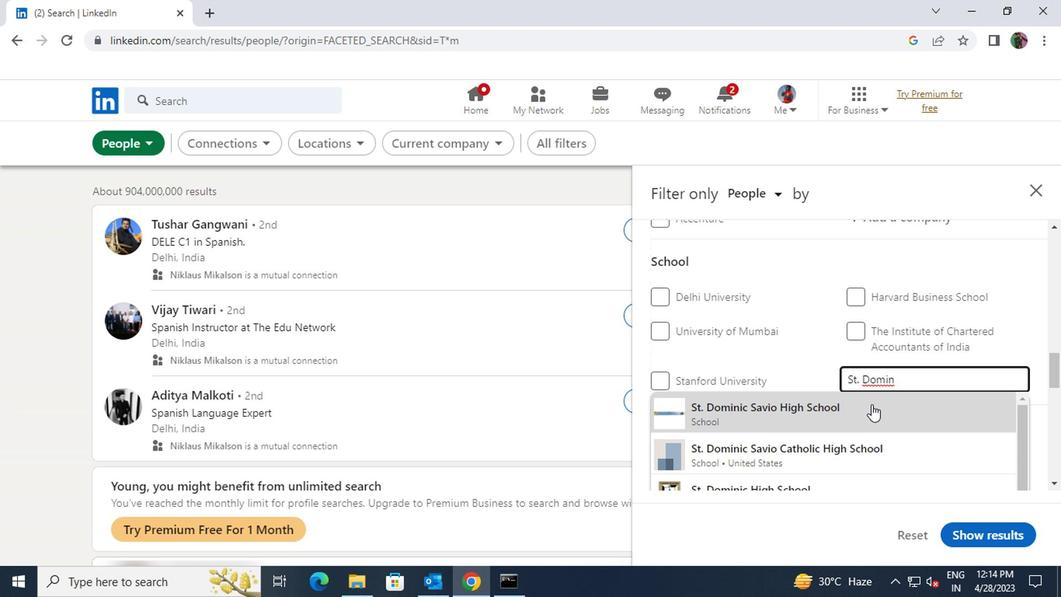 
Action: Mouse scrolled (736, 403) with delta (0, 0)
Screenshot: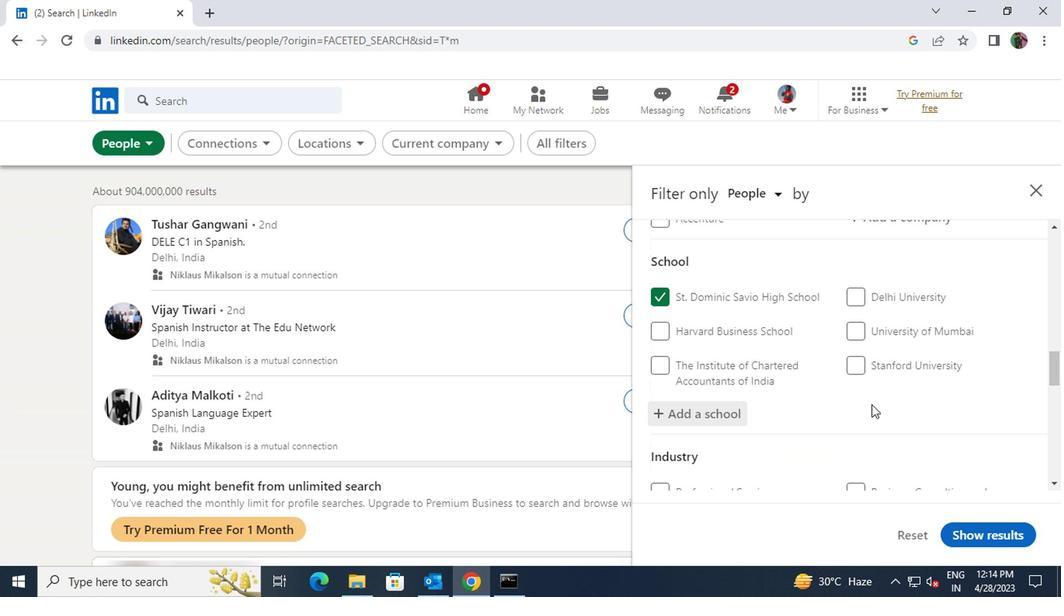 
Action: Mouse scrolled (736, 403) with delta (0, 0)
Screenshot: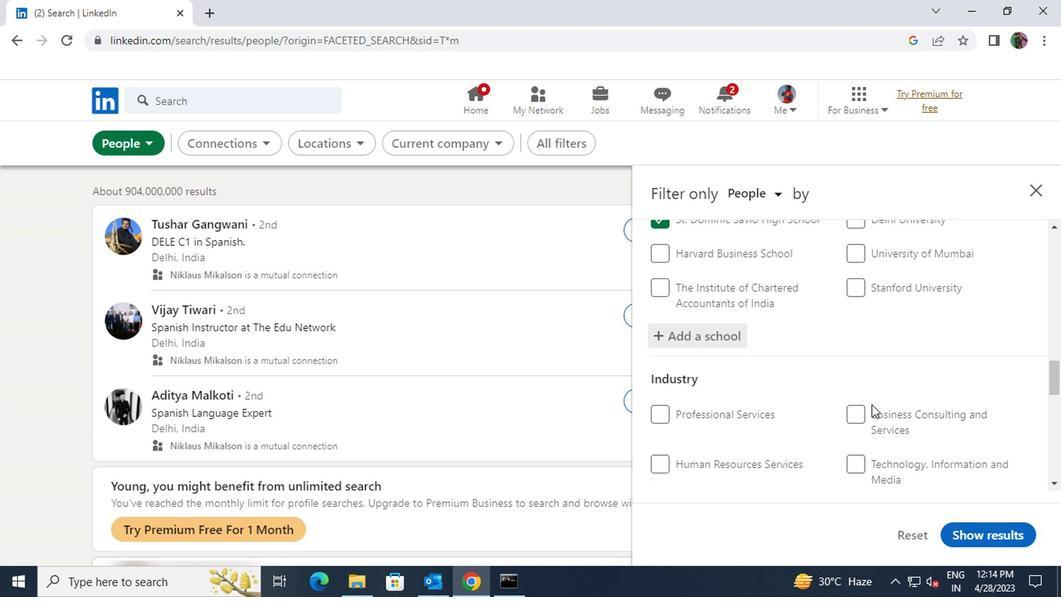 
Action: Mouse moved to (744, 418)
Screenshot: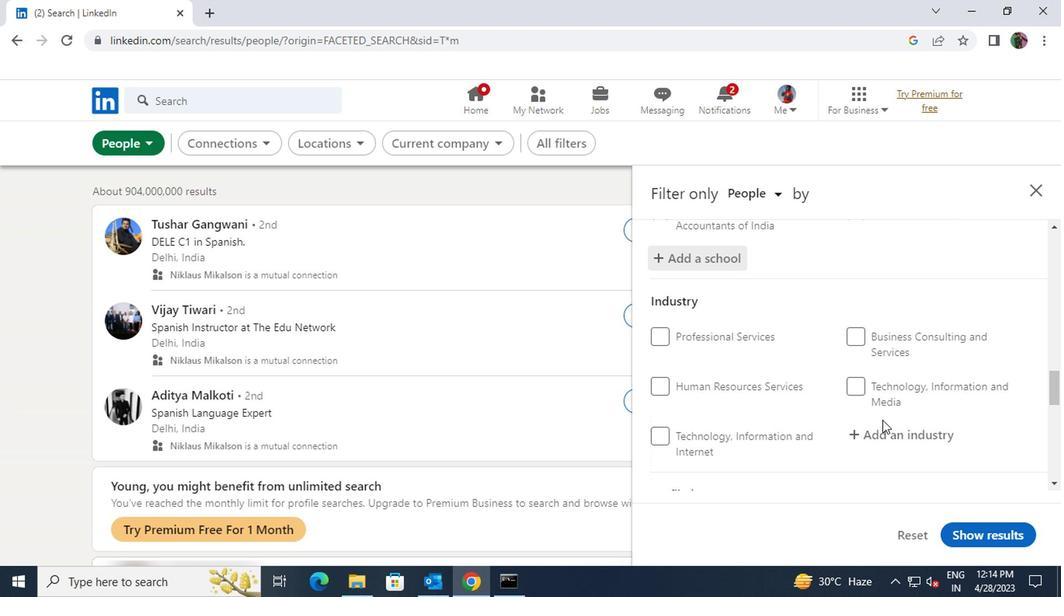 
Action: Mouse pressed left at (744, 418)
Screenshot: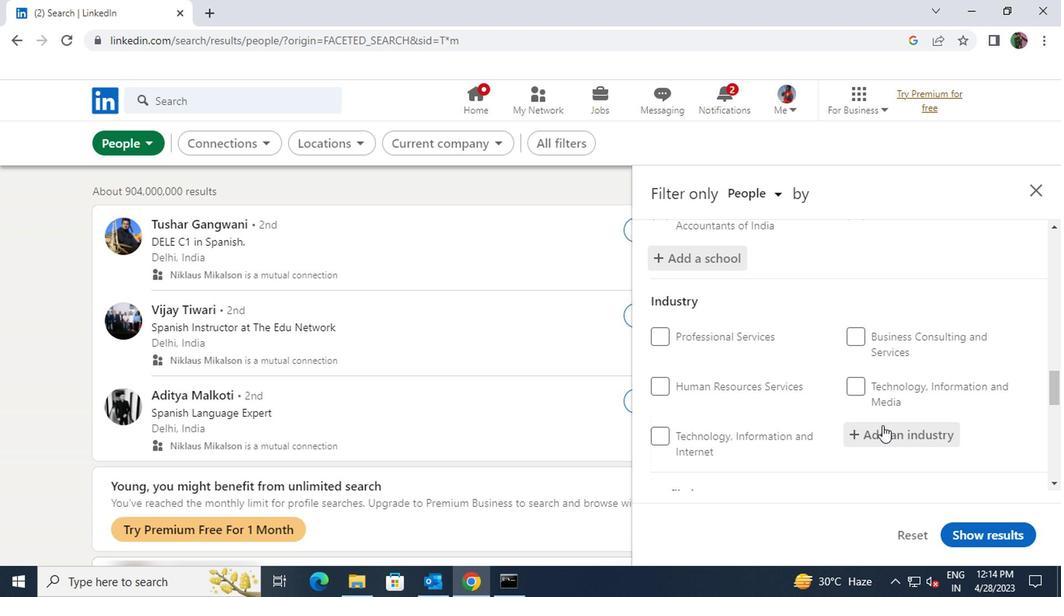 
Action: Key pressed <Key.shift><Key.shift>RETAIL<Key.space><Key.shift>MOTOR
Screenshot: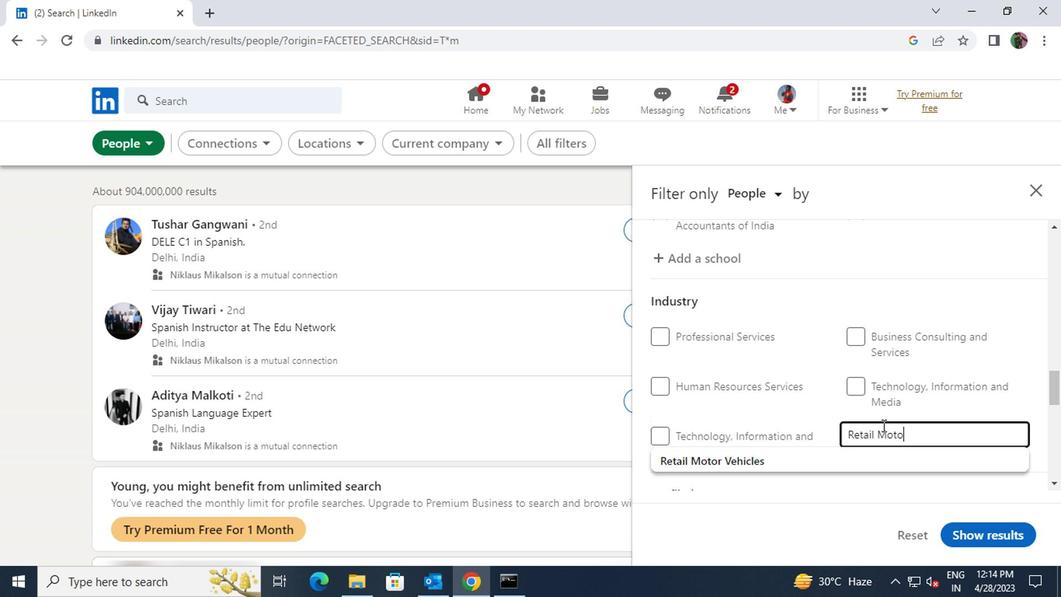 
Action: Mouse moved to (737, 438)
Screenshot: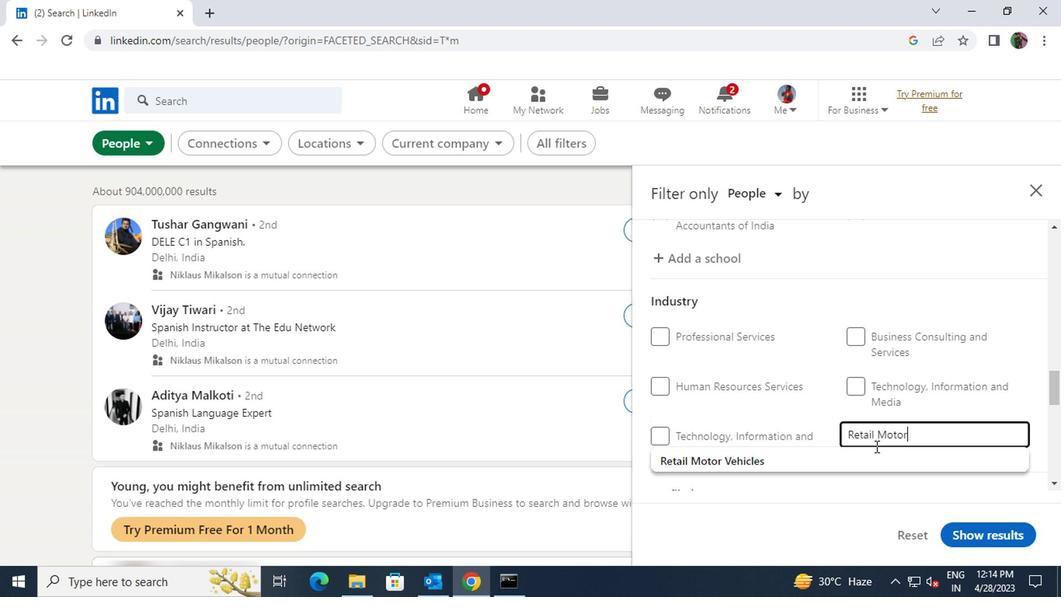 
Action: Mouse pressed left at (737, 438)
Screenshot: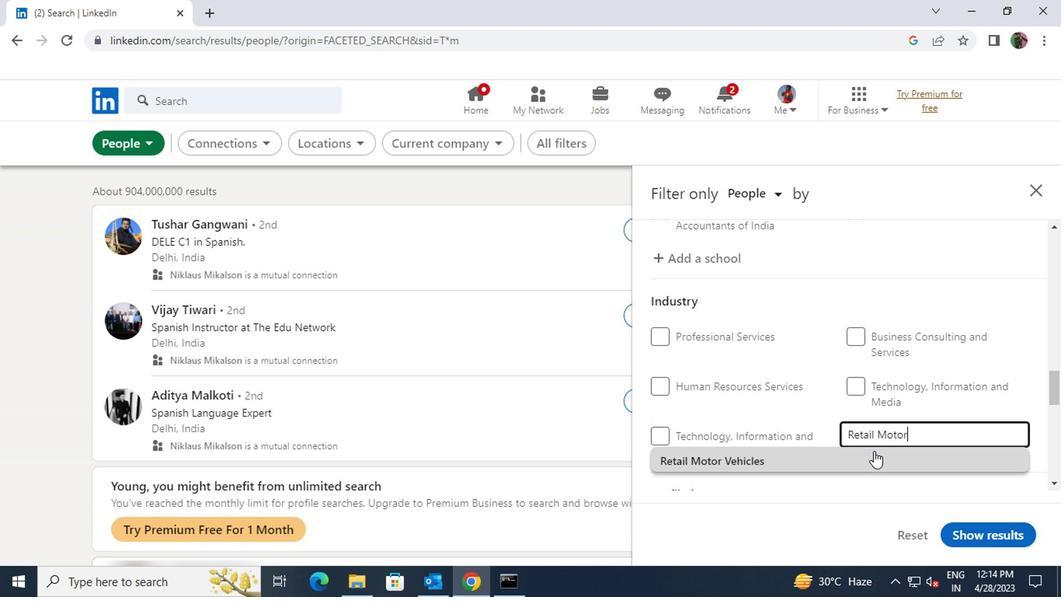 
Action: Mouse scrolled (737, 437) with delta (0, 0)
Screenshot: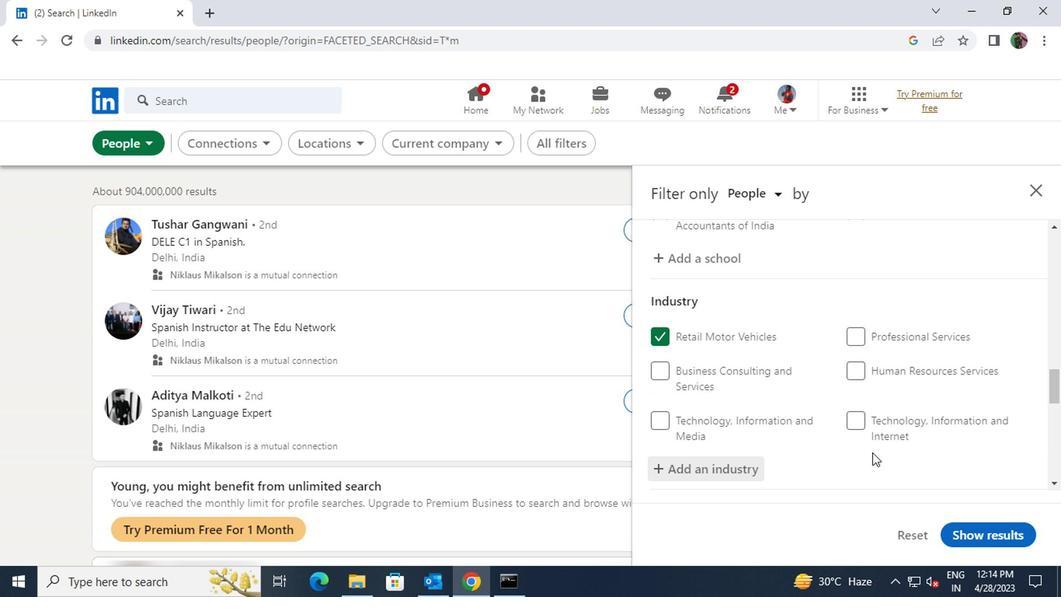 
Action: Mouse scrolled (737, 437) with delta (0, 0)
Screenshot: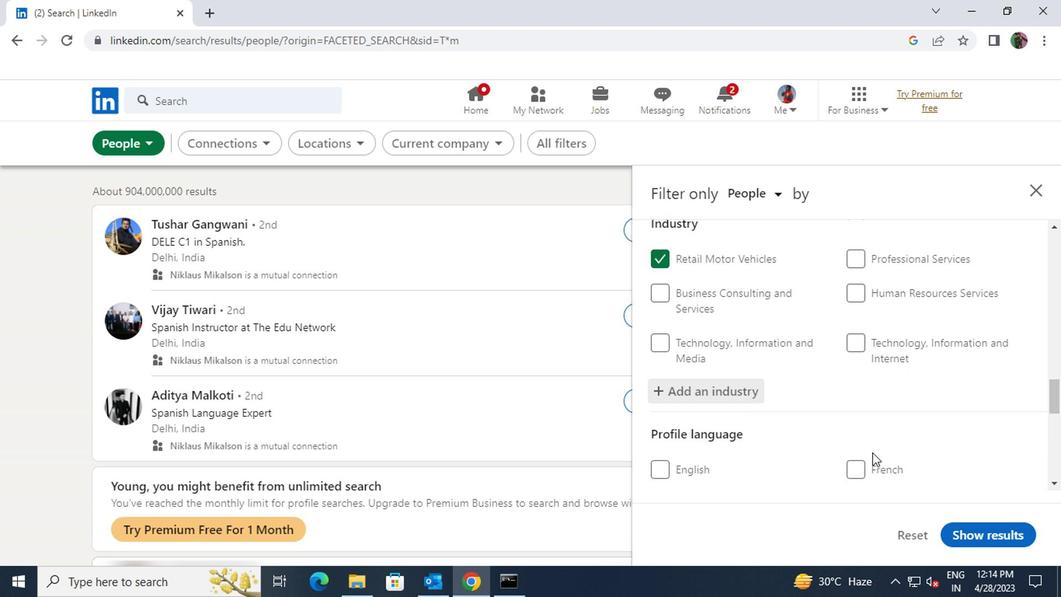 
Action: Mouse scrolled (737, 437) with delta (0, 0)
Screenshot: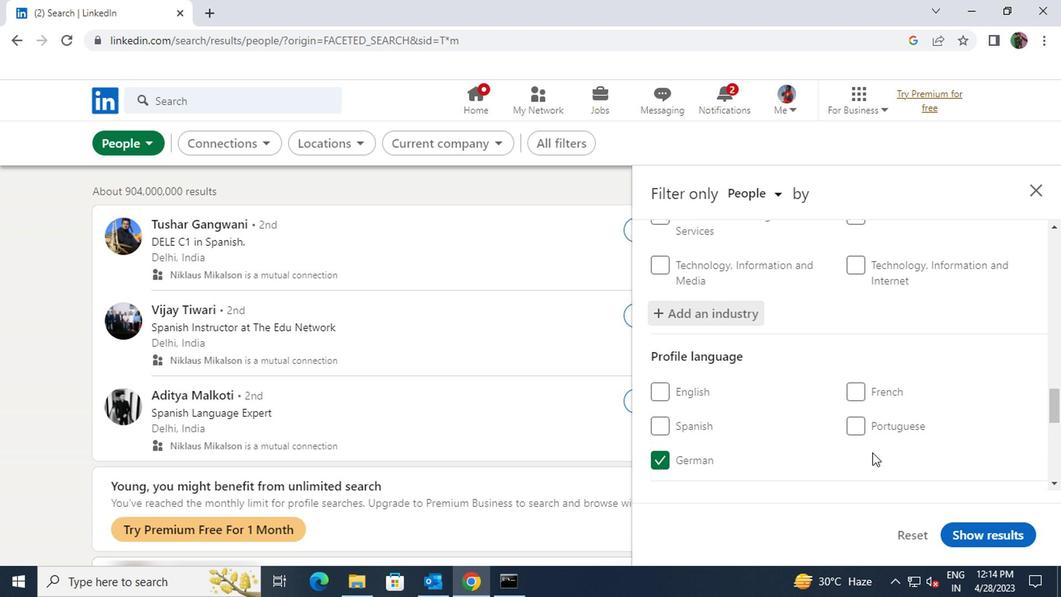 
Action: Mouse scrolled (737, 437) with delta (0, 0)
Screenshot: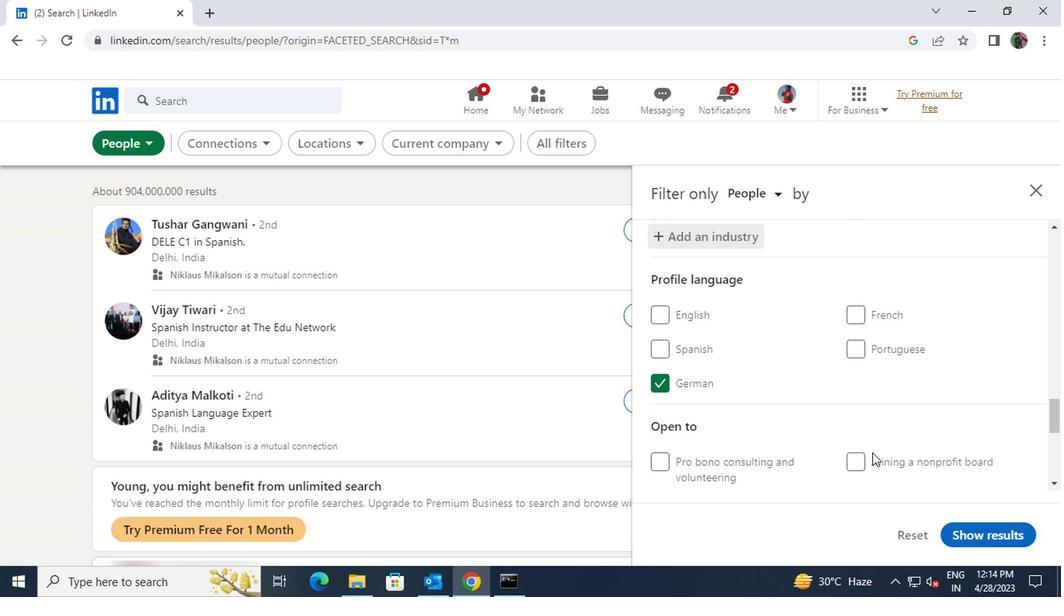 
Action: Mouse scrolled (737, 437) with delta (0, 0)
Screenshot: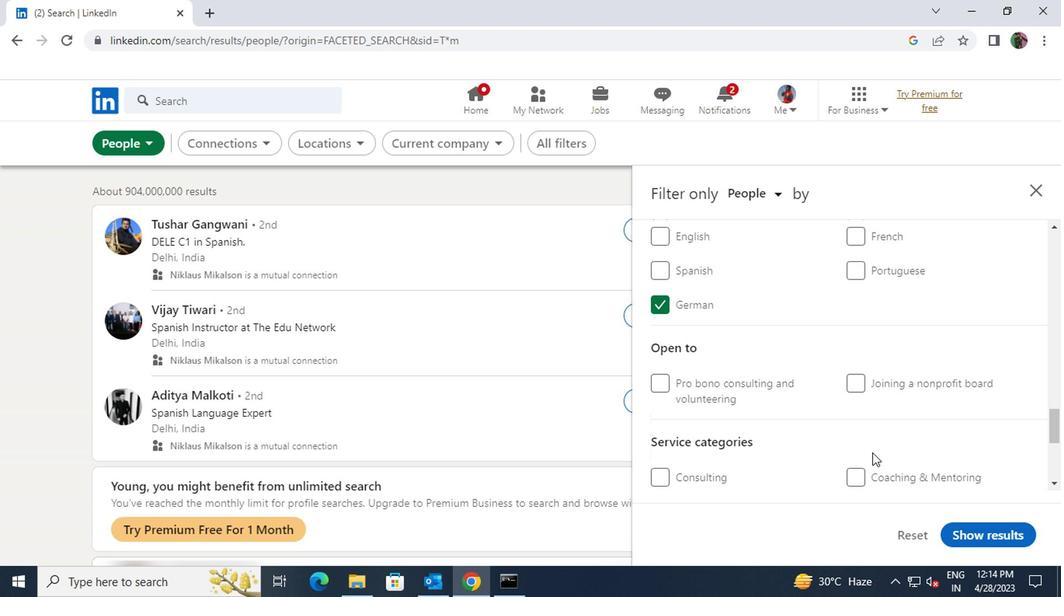 
Action: Mouse moved to (737, 444)
Screenshot: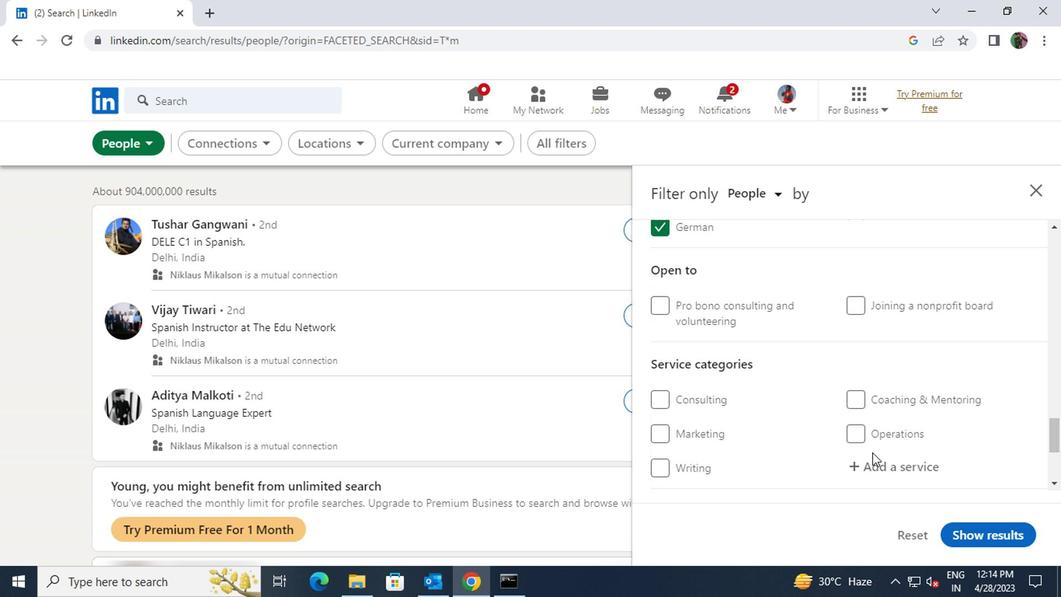 
Action: Mouse scrolled (737, 444) with delta (0, 0)
Screenshot: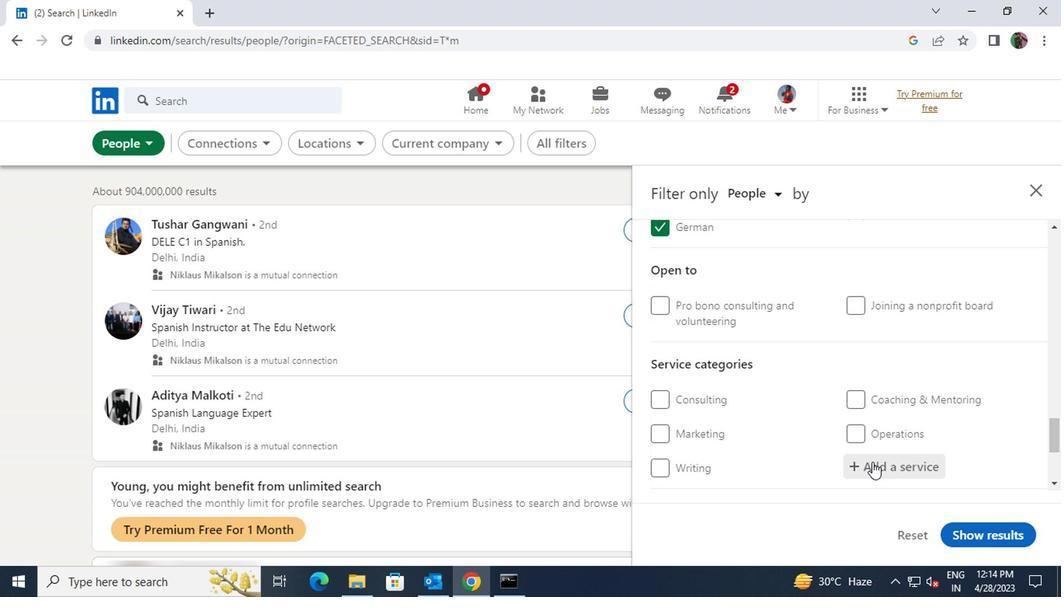 
Action: Mouse moved to (745, 395)
Screenshot: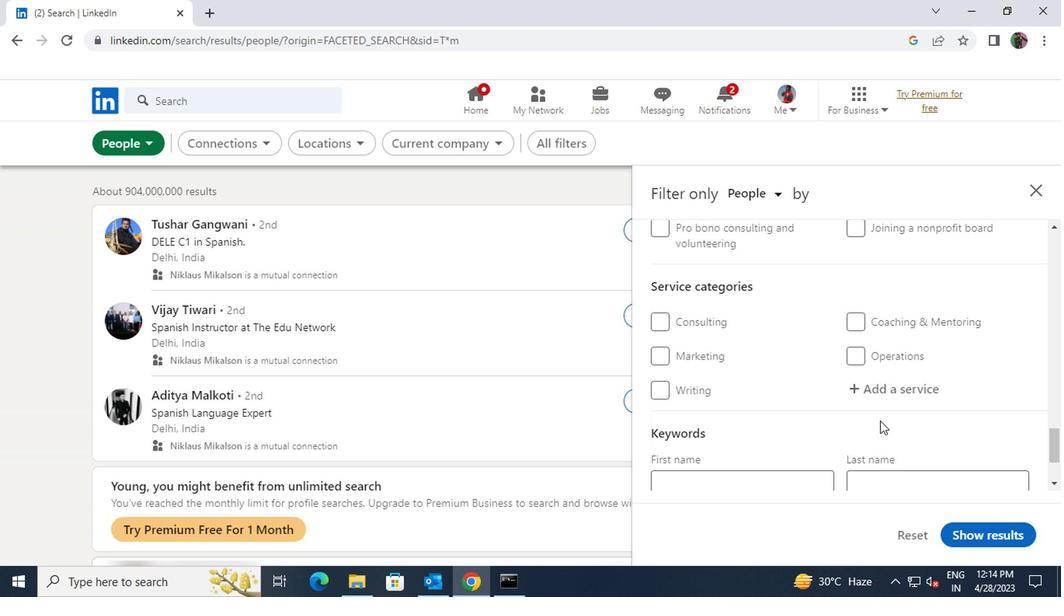 
Action: Mouse pressed left at (745, 395)
Screenshot: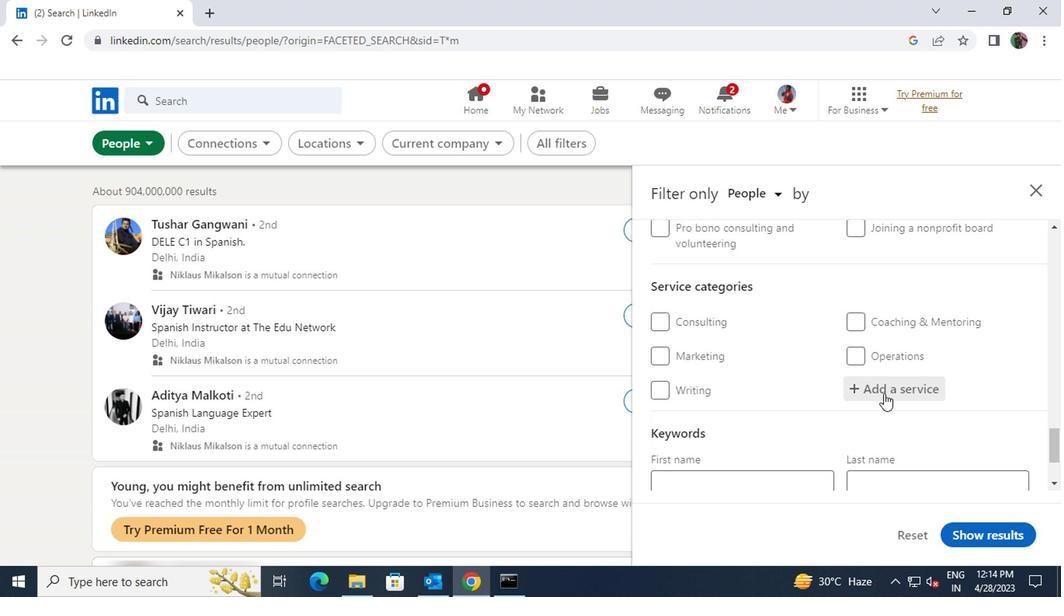 
Action: Key pressed <Key.shift>PACK
Screenshot: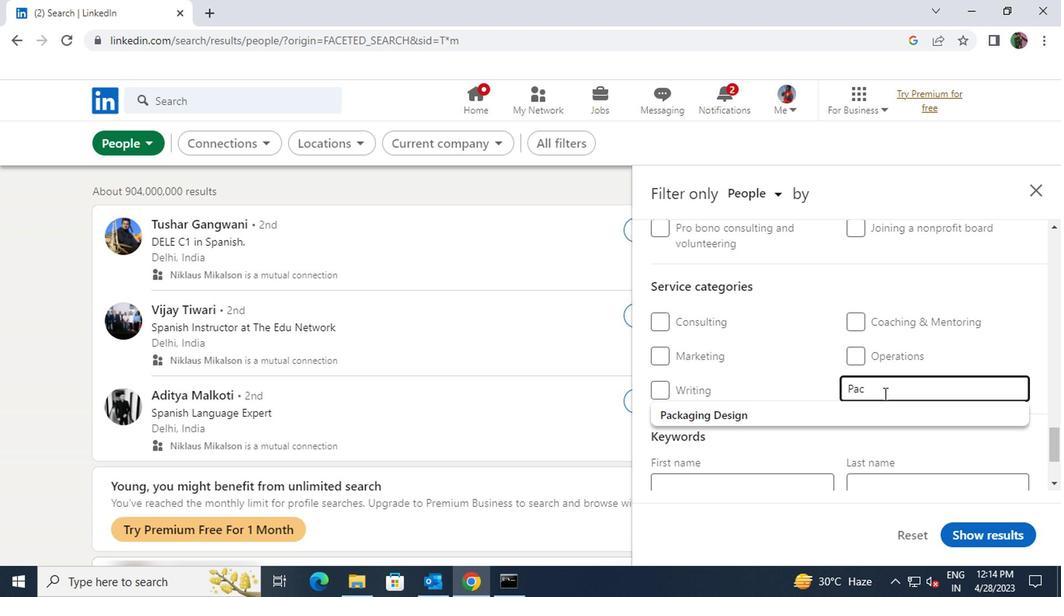 
Action: Mouse moved to (739, 404)
Screenshot: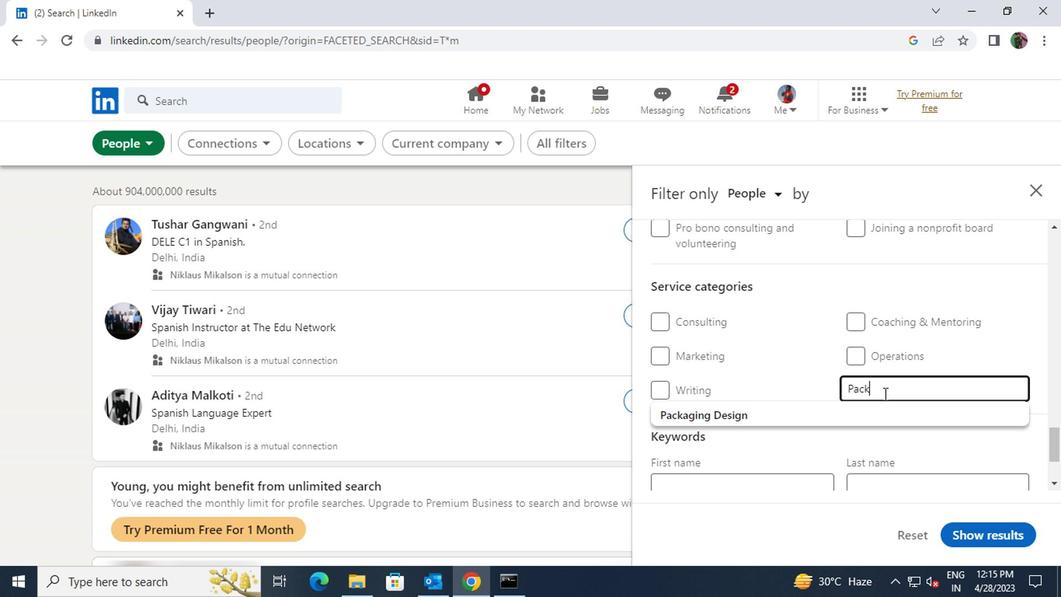 
Action: Mouse pressed left at (739, 404)
Screenshot: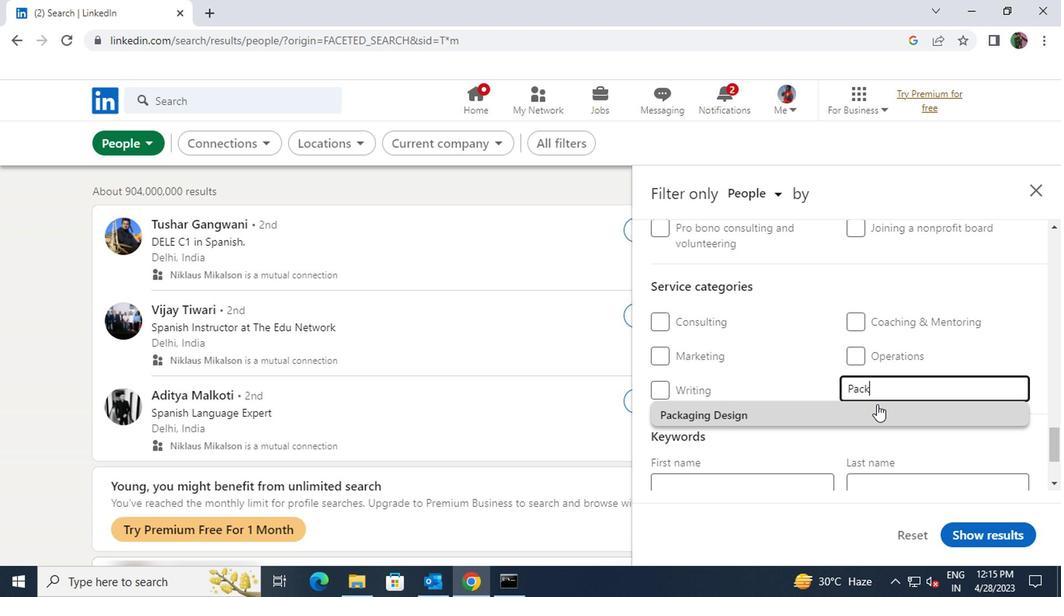 
Action: Mouse scrolled (739, 404) with delta (0, 0)
Screenshot: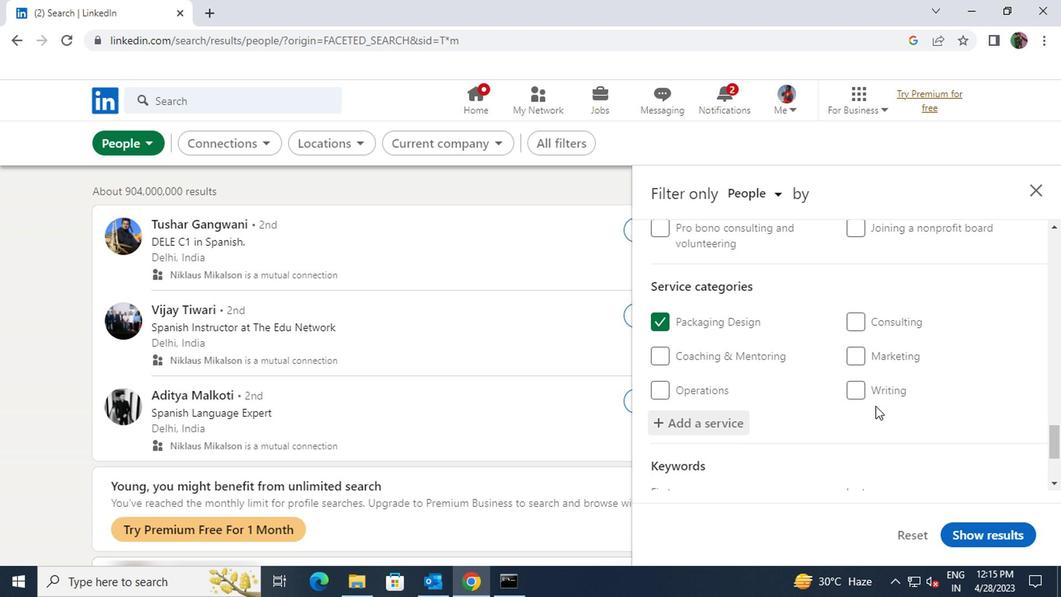 
Action: Mouse scrolled (739, 404) with delta (0, 0)
Screenshot: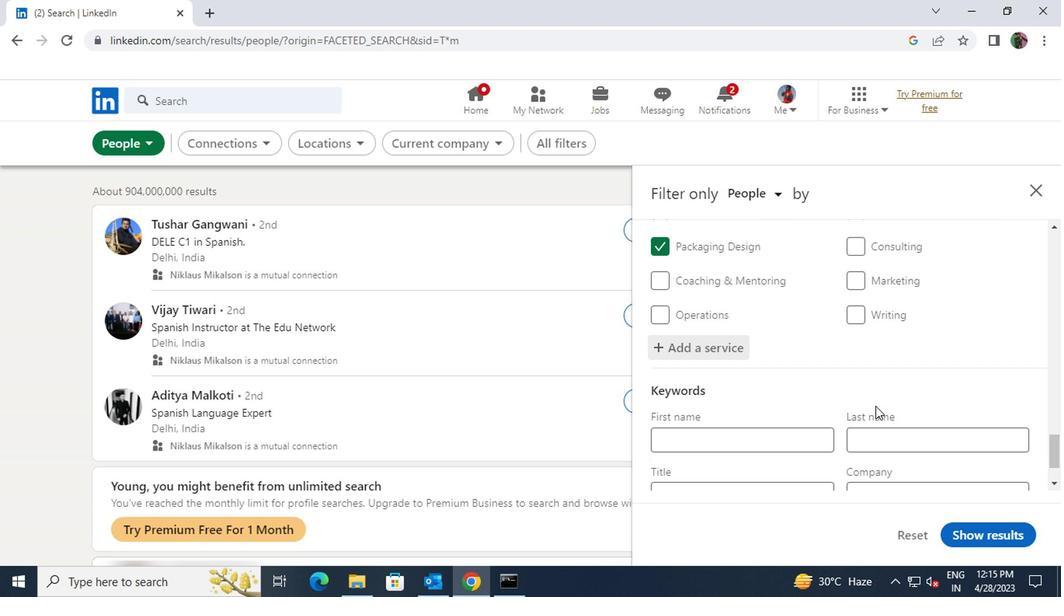 
Action: Mouse moved to (699, 415)
Screenshot: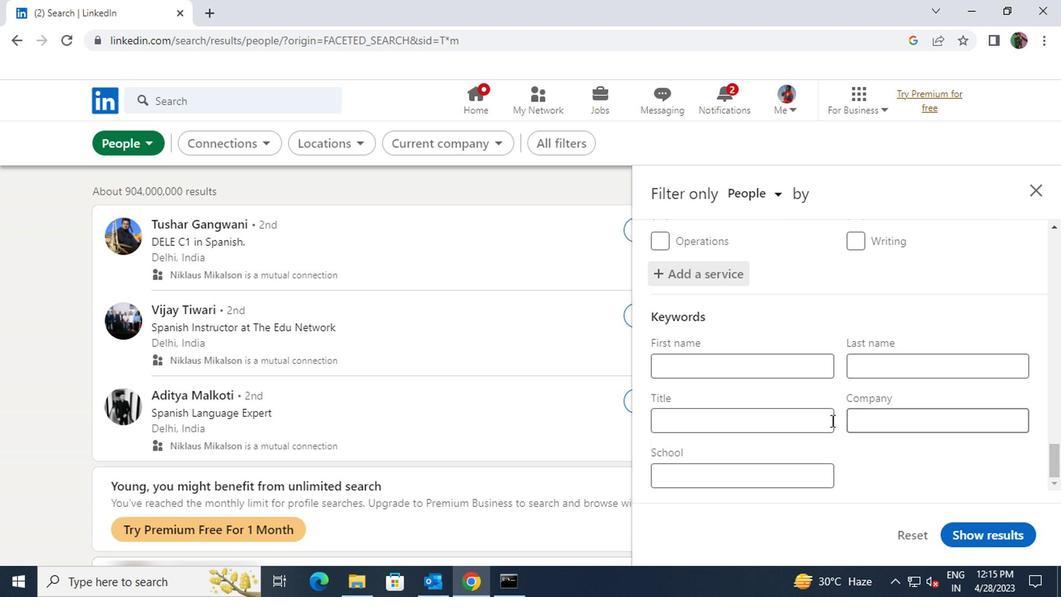 
Action: Mouse pressed left at (699, 415)
Screenshot: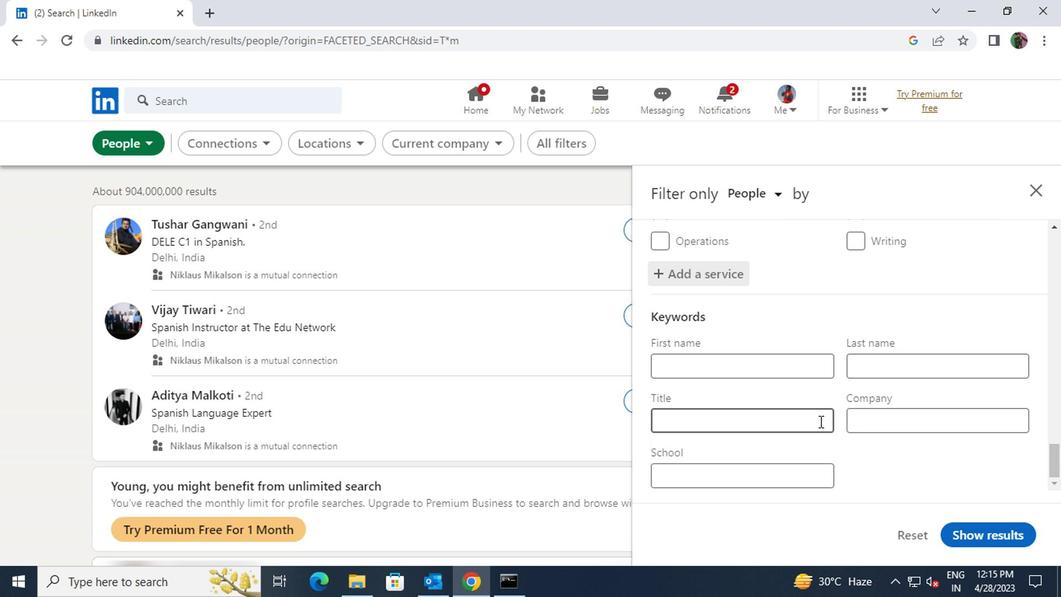 
Action: Key pressed <Key.shift>BUSINESS<Key.space><Key.shift>ANALYST
Screenshot: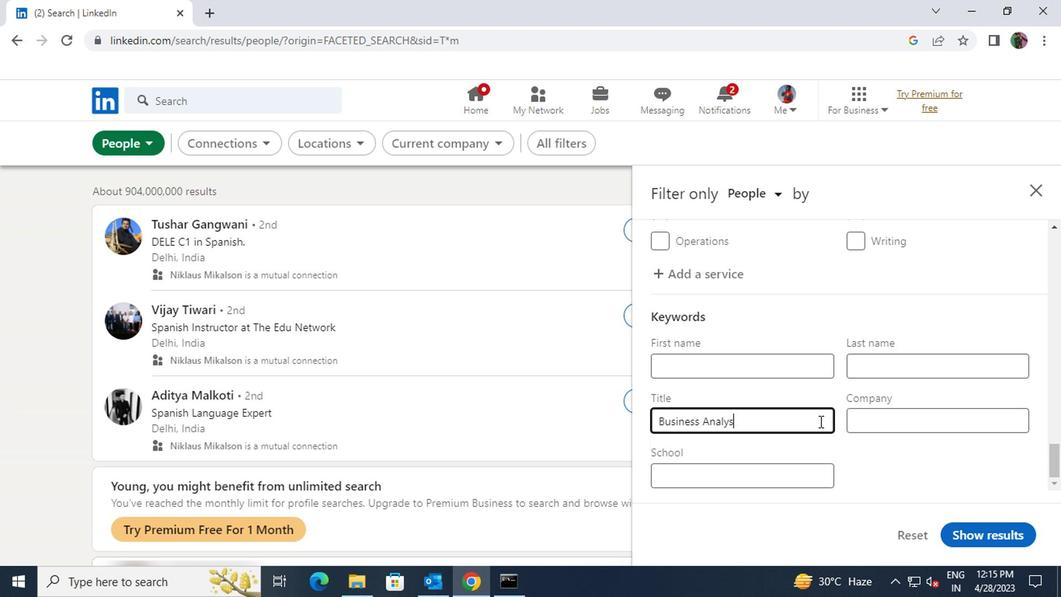 
Action: Mouse moved to (800, 488)
Screenshot: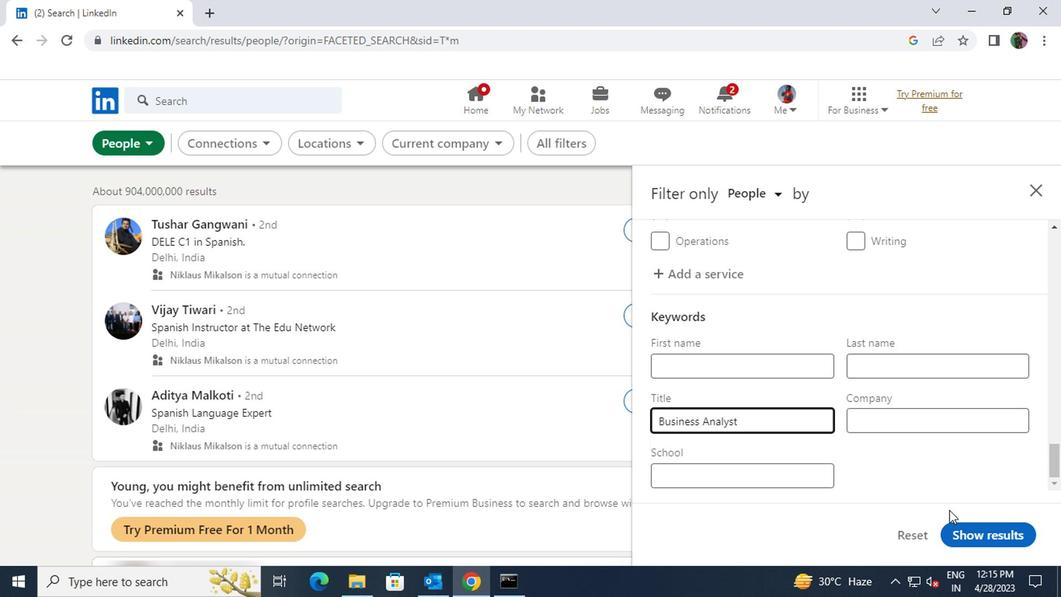 
Action: Mouse pressed left at (800, 488)
Screenshot: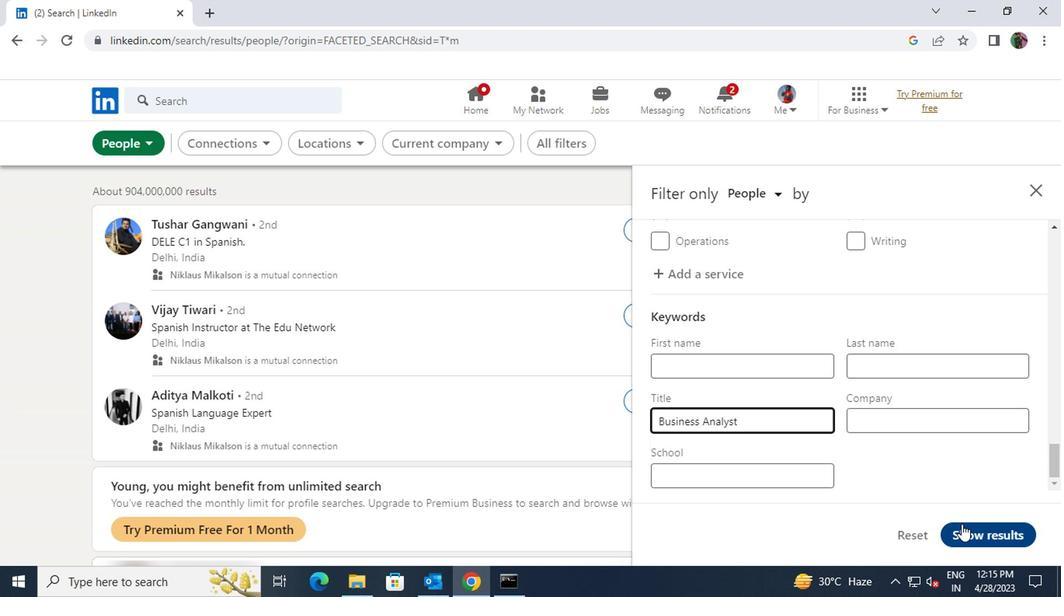 
